 Task: Open Card Card0000000278 in Board Board0000000070 in Workspace WS0000000024 in Trello. Add Member Ayush98111@gmail.com to Card Card0000000278 in Board Board0000000070 in Workspace WS0000000024 in Trello. Add Yellow Label titled Label0000000278 to Card Card0000000278 in Board Board0000000070 in Workspace WS0000000024 in Trello. Add Checklist CL0000000278 to Card Card0000000278 in Board Board0000000070 in Workspace WS0000000024 in Trello. Add Dates with Start Date as May 08 2023 and Due Date as May 31 2023 to Card Card0000000278 in Board Board0000000070 in Workspace WS0000000024 in Trello
Action: Mouse moved to (359, 408)
Screenshot: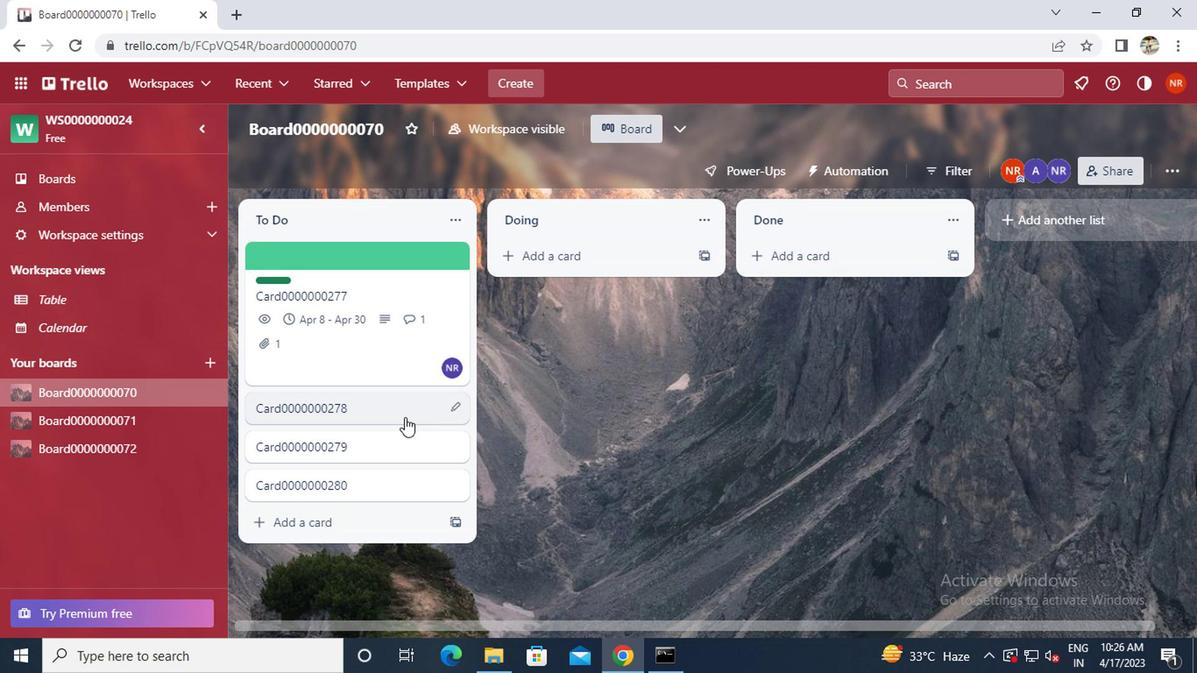 
Action: Mouse pressed left at (359, 408)
Screenshot: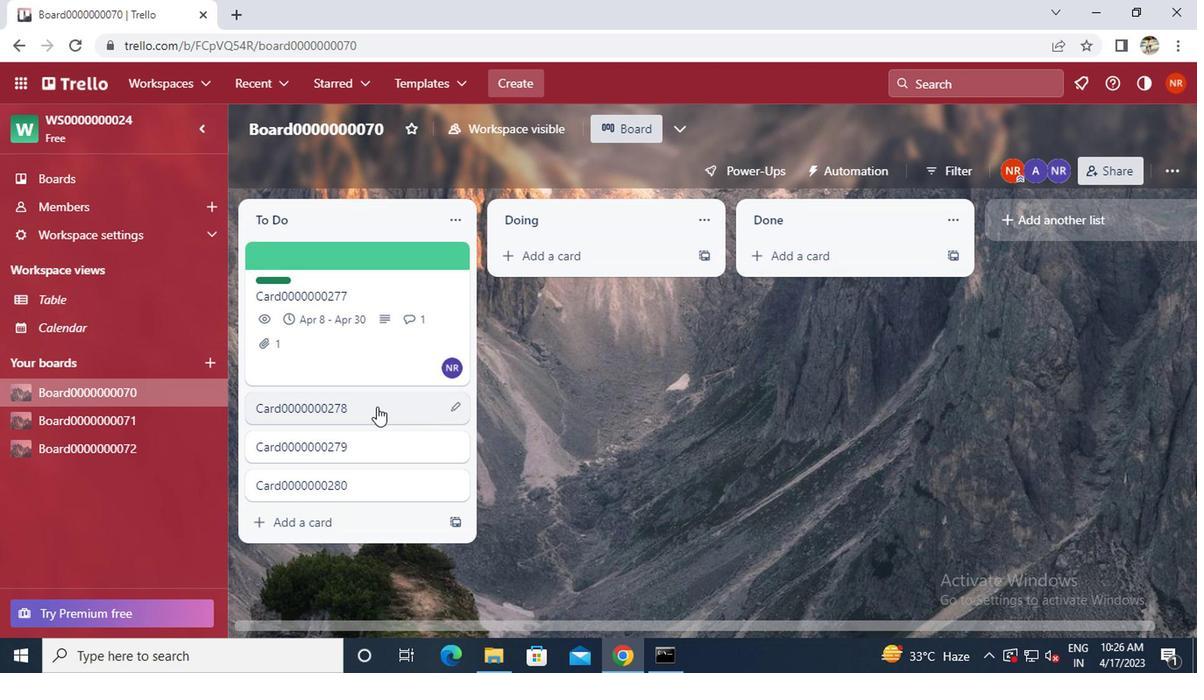
Action: Mouse moved to (792, 293)
Screenshot: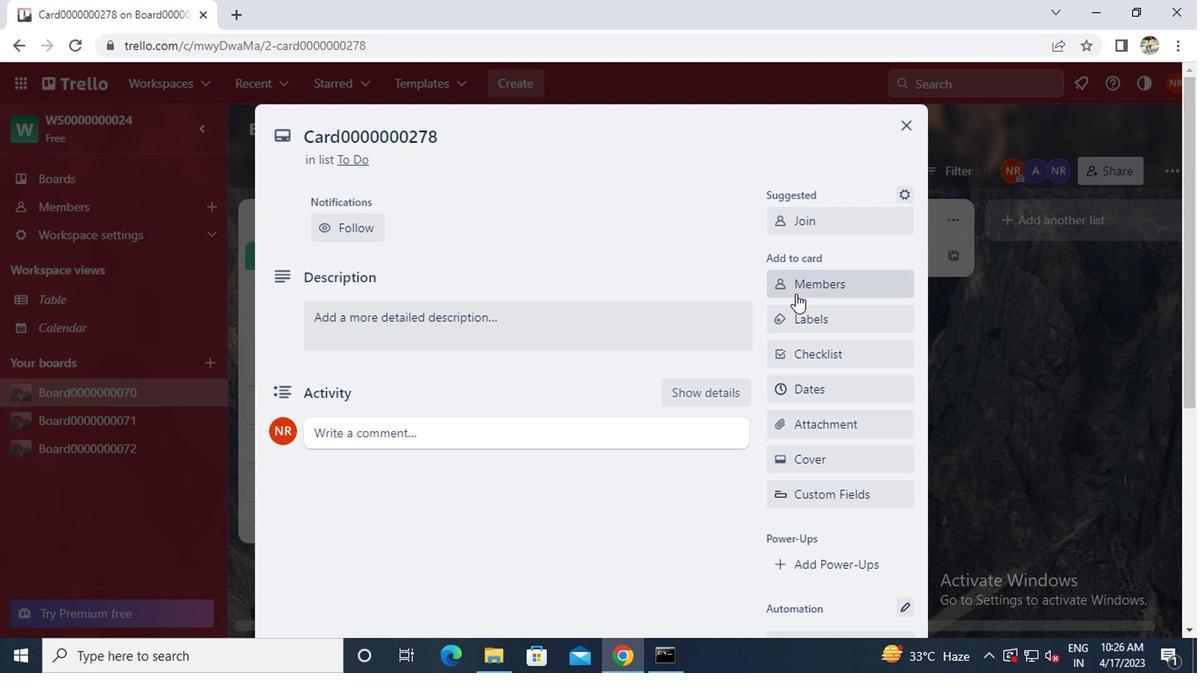 
Action: Mouse pressed left at (792, 293)
Screenshot: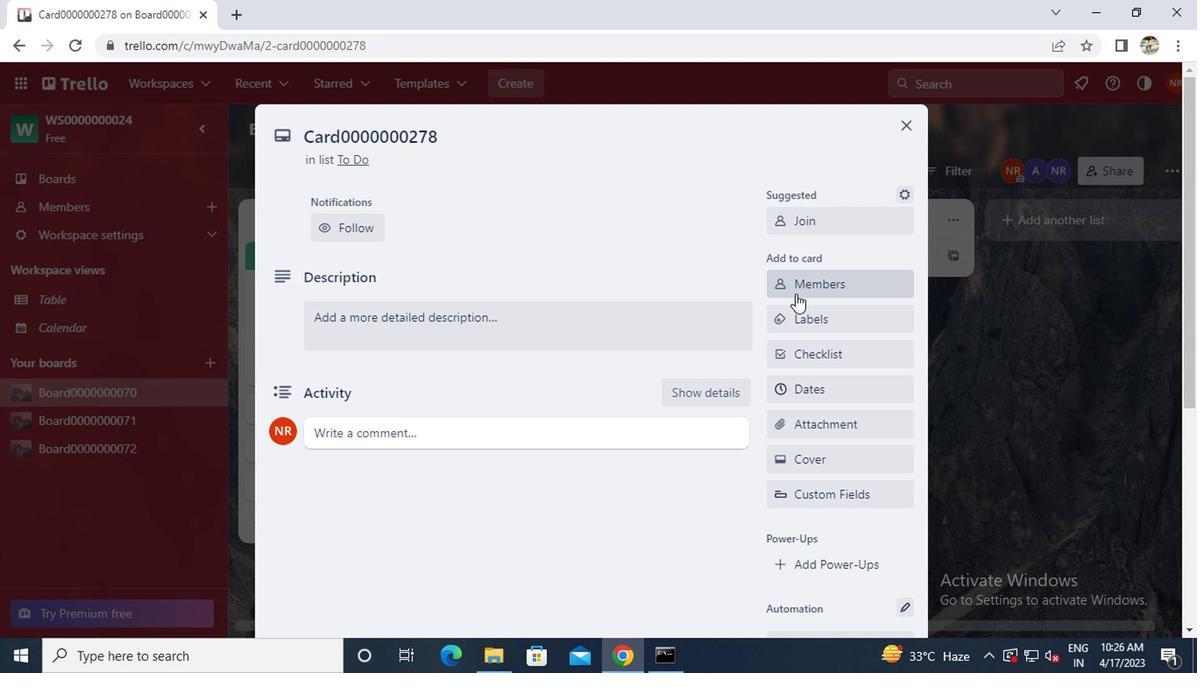 
Action: Mouse moved to (792, 296)
Screenshot: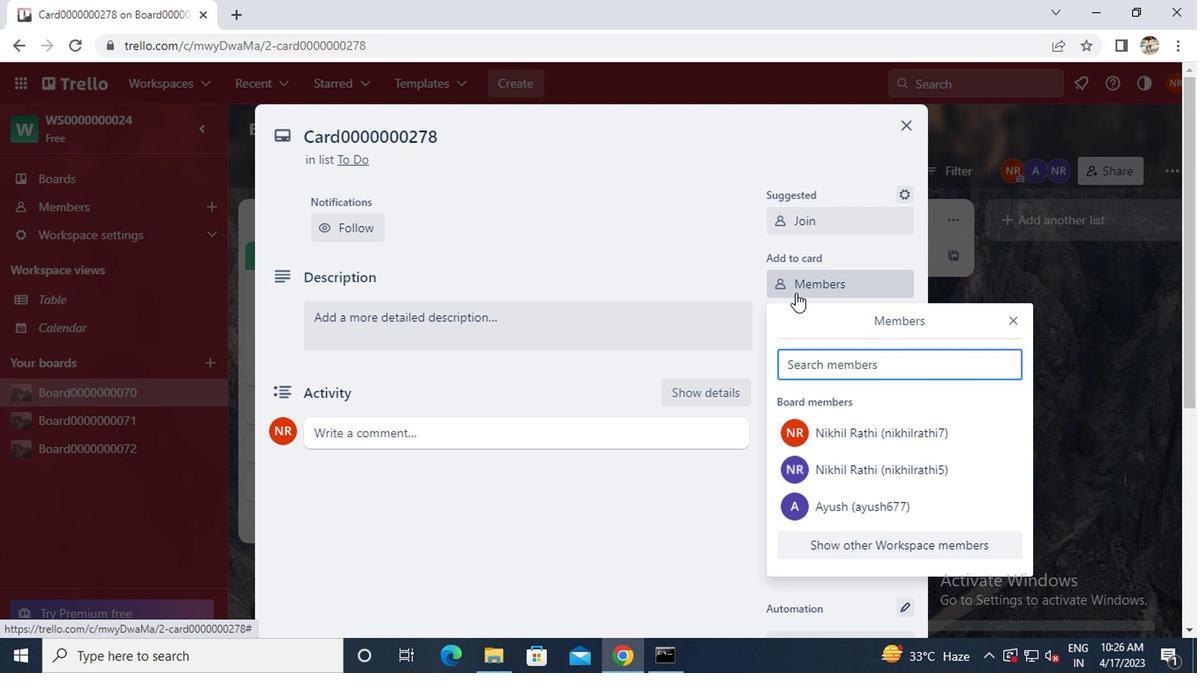 
Action: Key pressed <Key.caps_lock>a<Key.caps_lock>yush98111<Key.shift>@GMAIL.COM
Screenshot: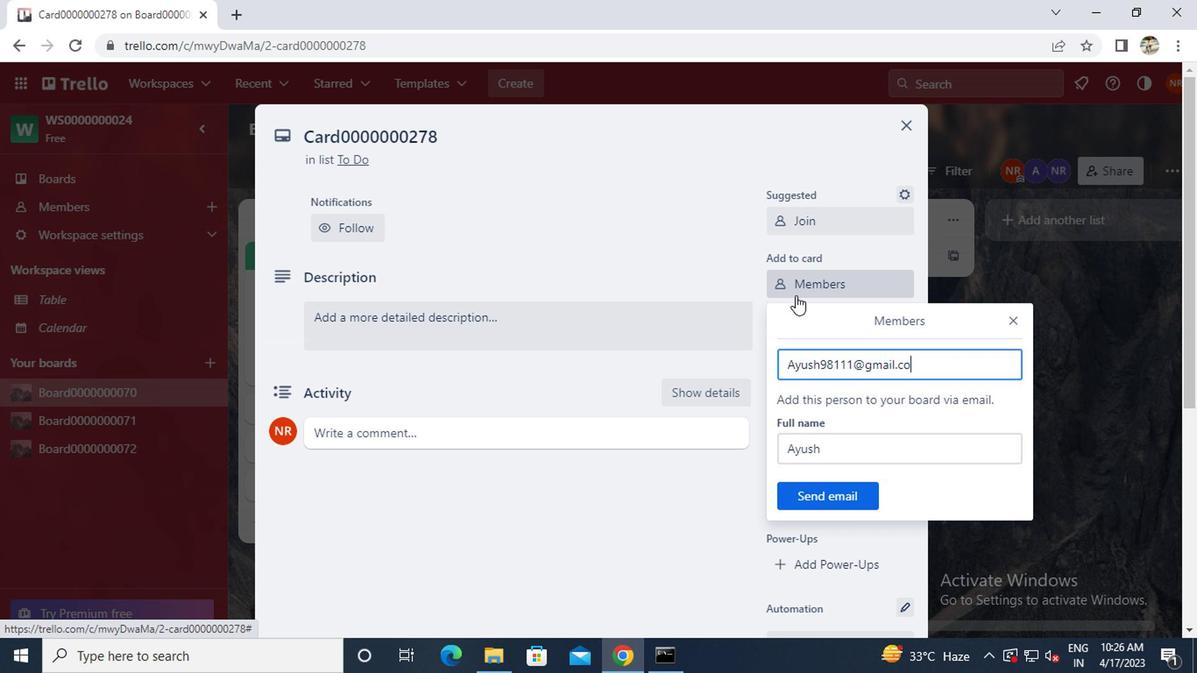 
Action: Mouse moved to (819, 497)
Screenshot: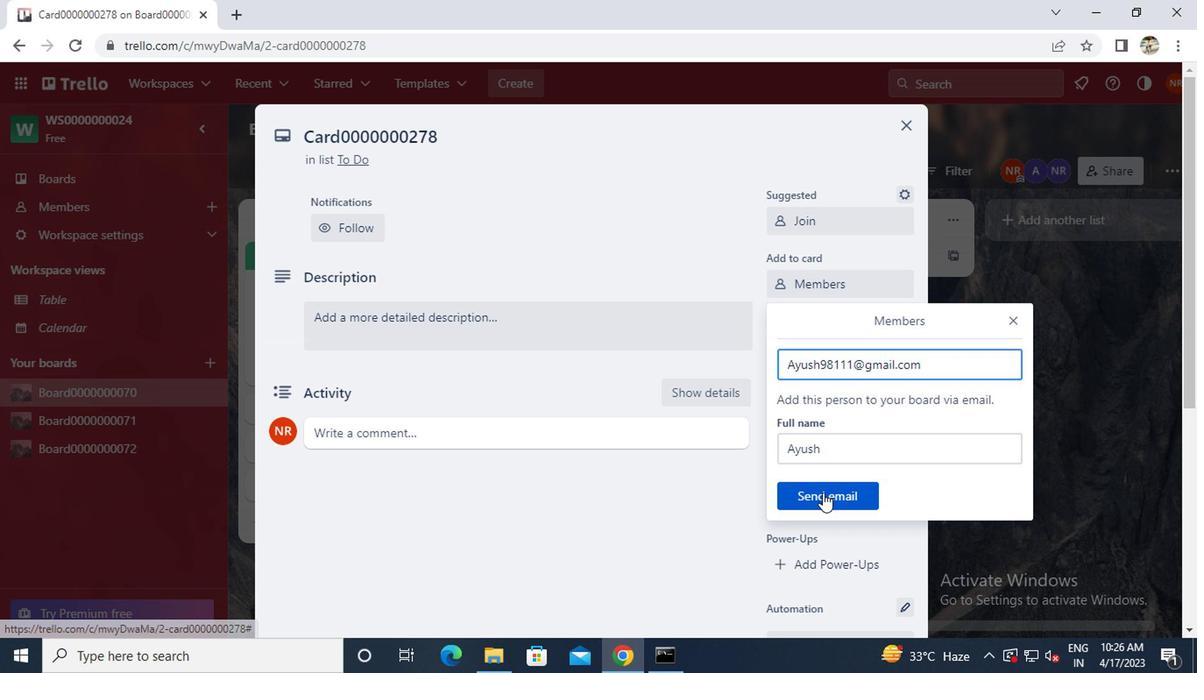 
Action: Mouse pressed left at (819, 497)
Screenshot: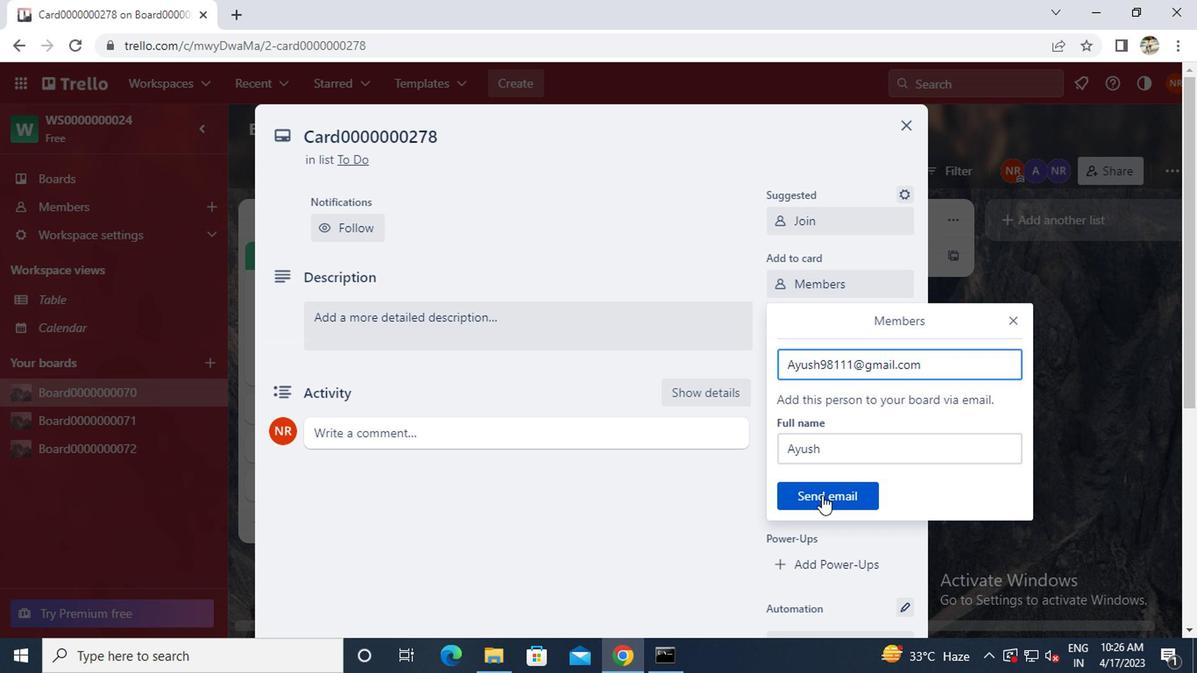 
Action: Mouse moved to (815, 324)
Screenshot: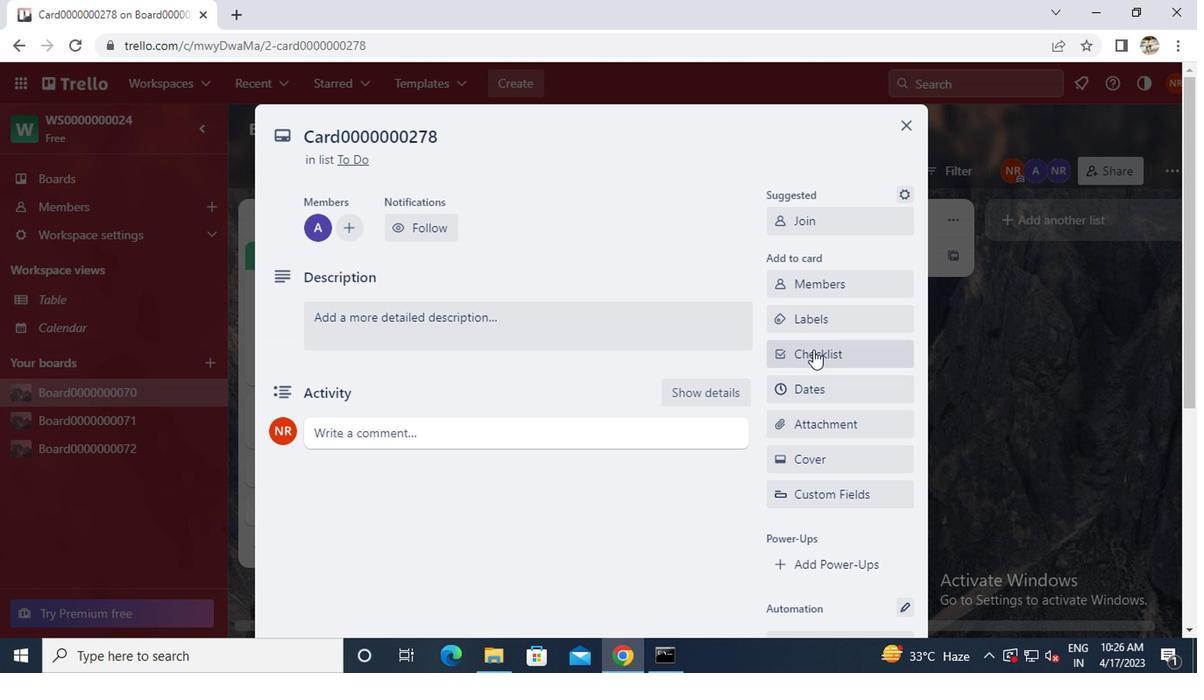 
Action: Mouse pressed left at (815, 324)
Screenshot: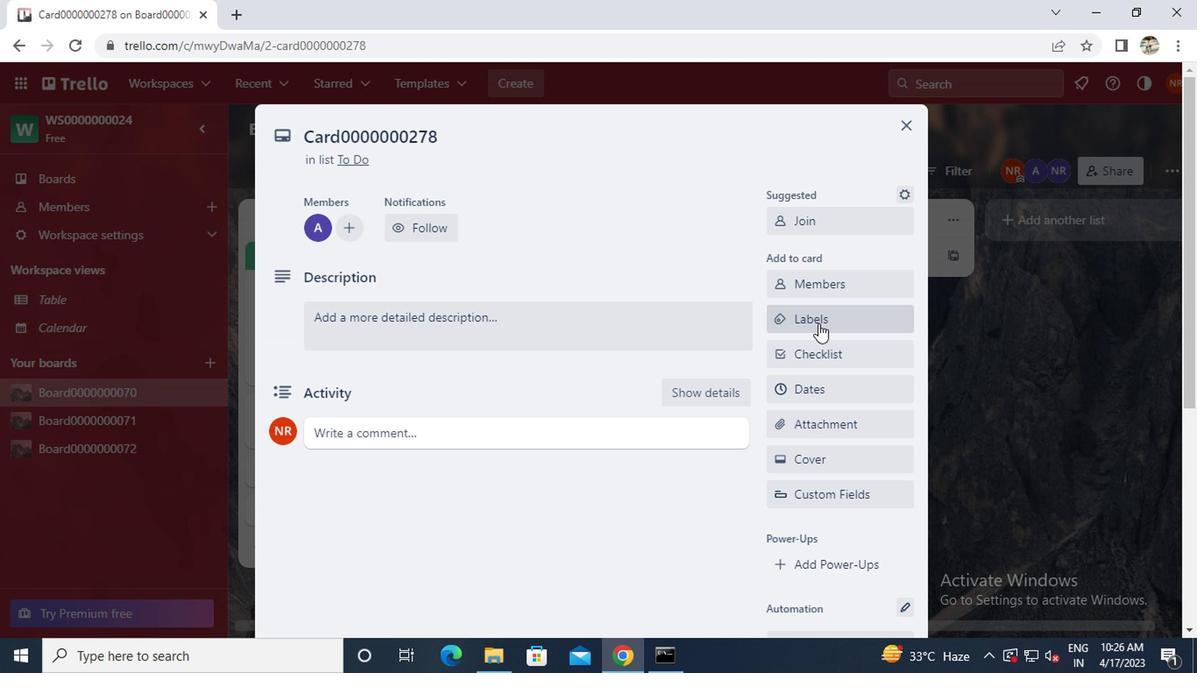 
Action: Mouse moved to (850, 465)
Screenshot: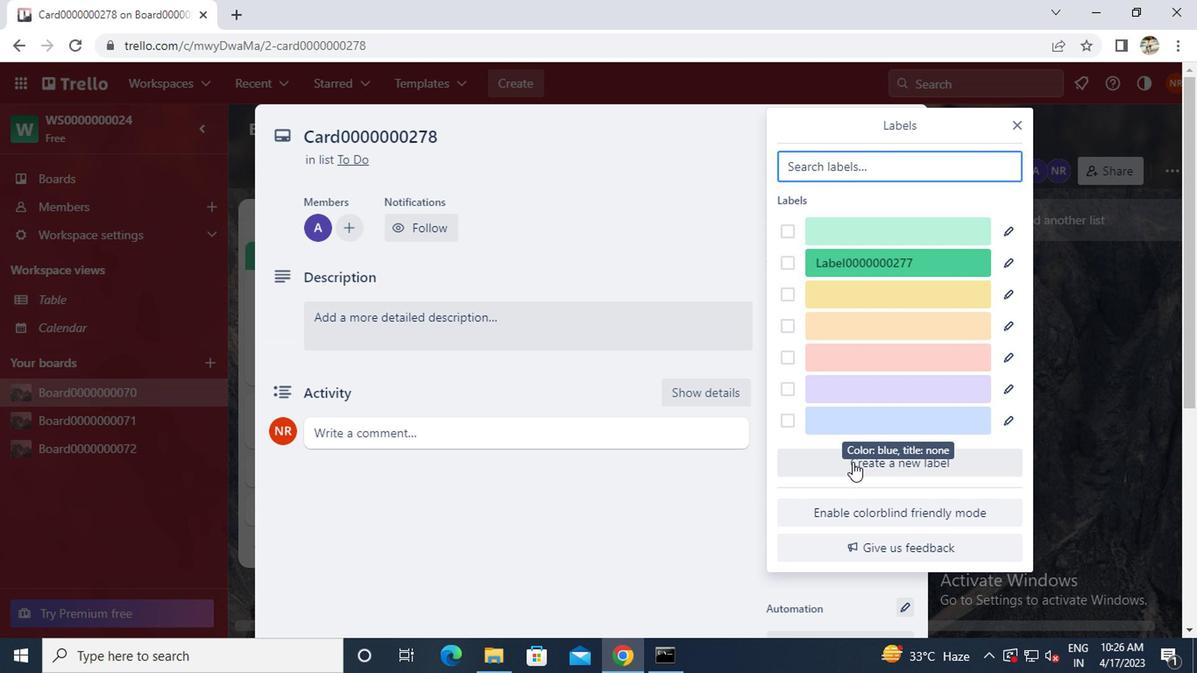 
Action: Mouse pressed left at (850, 465)
Screenshot: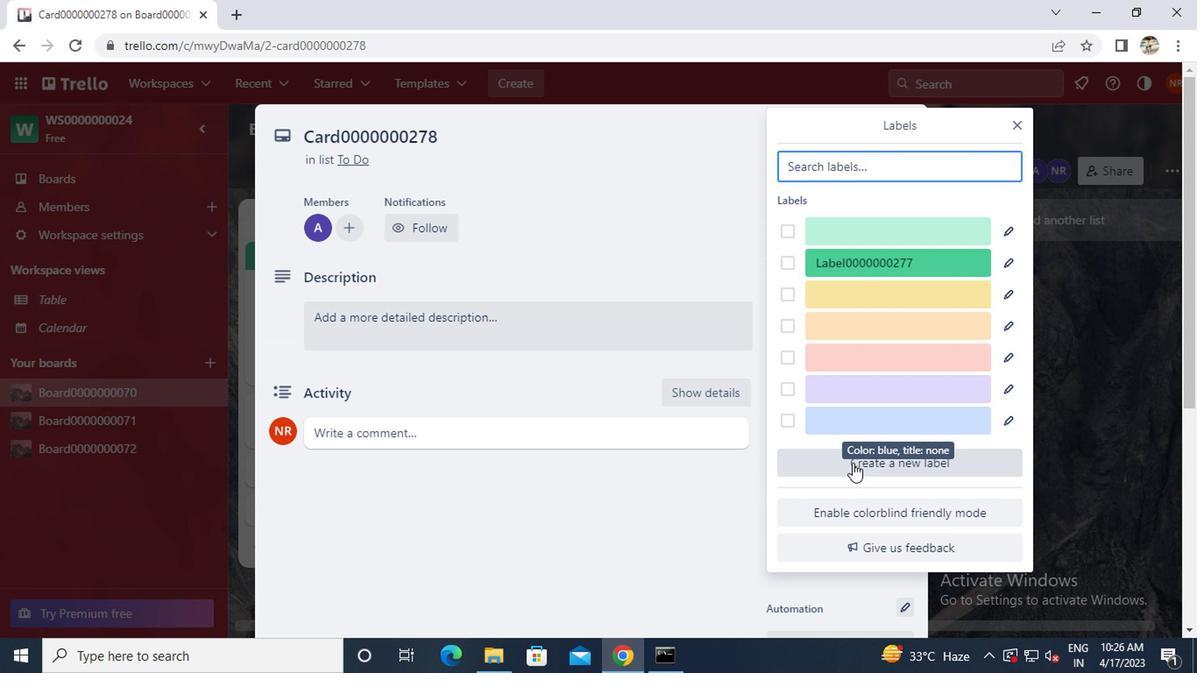 
Action: Mouse moved to (855, 386)
Screenshot: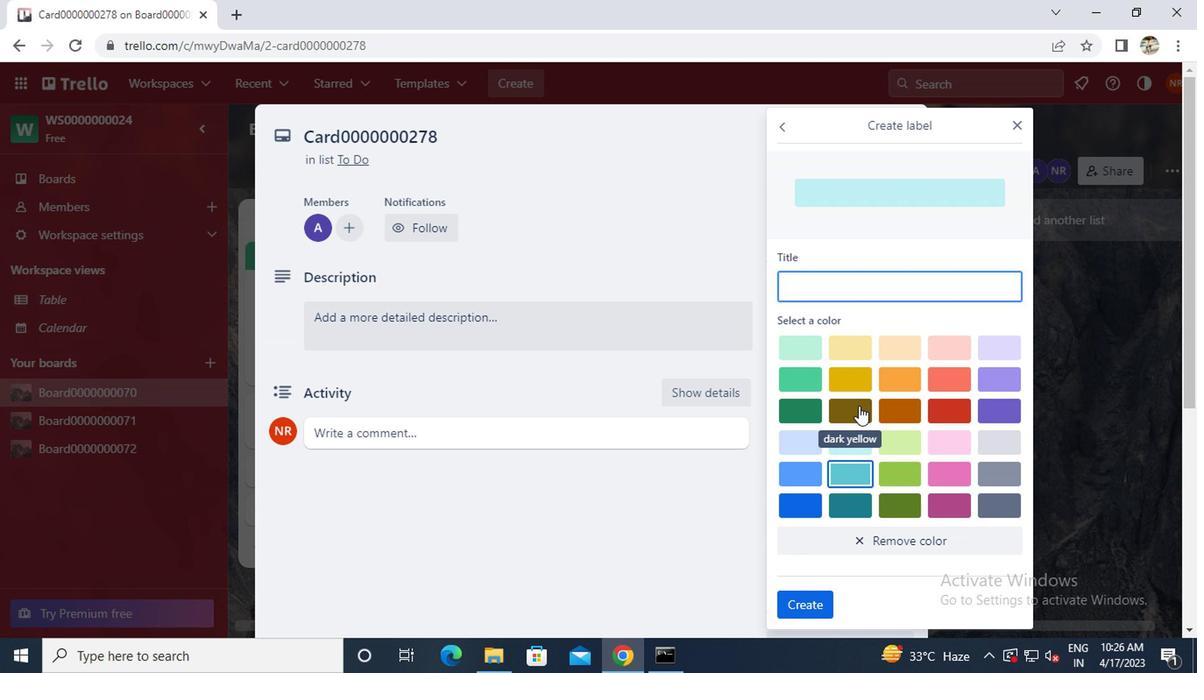 
Action: Mouse pressed left at (855, 386)
Screenshot: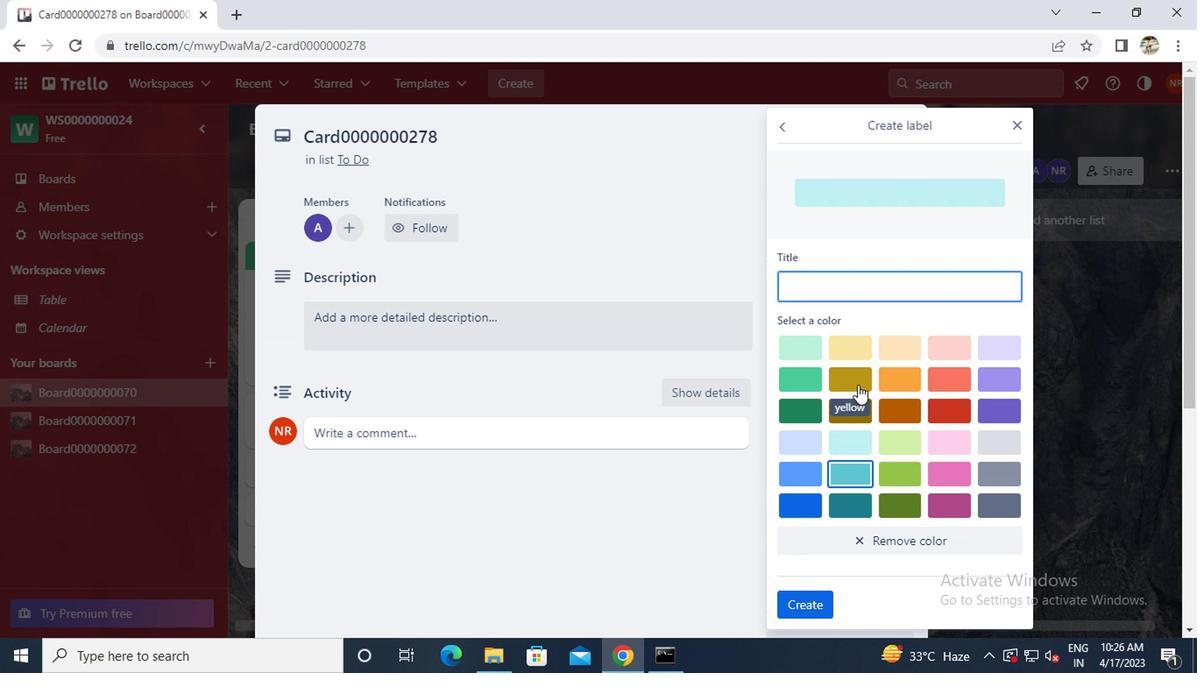 
Action: Mouse moved to (837, 288)
Screenshot: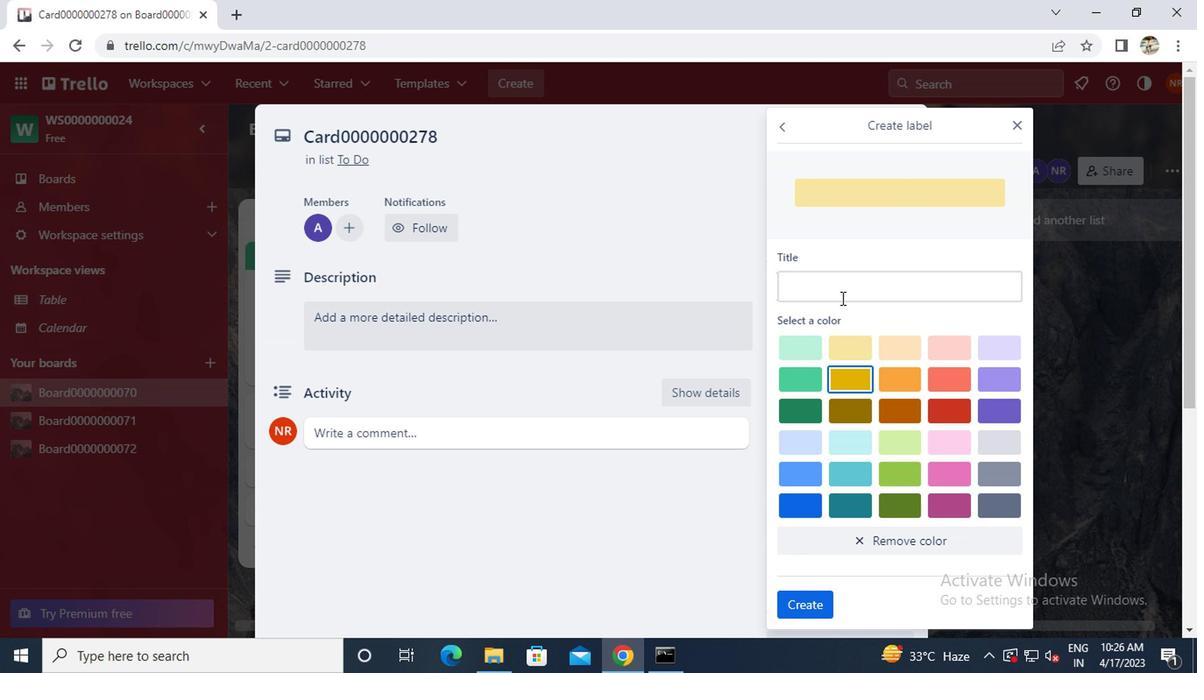 
Action: Mouse pressed left at (837, 288)
Screenshot: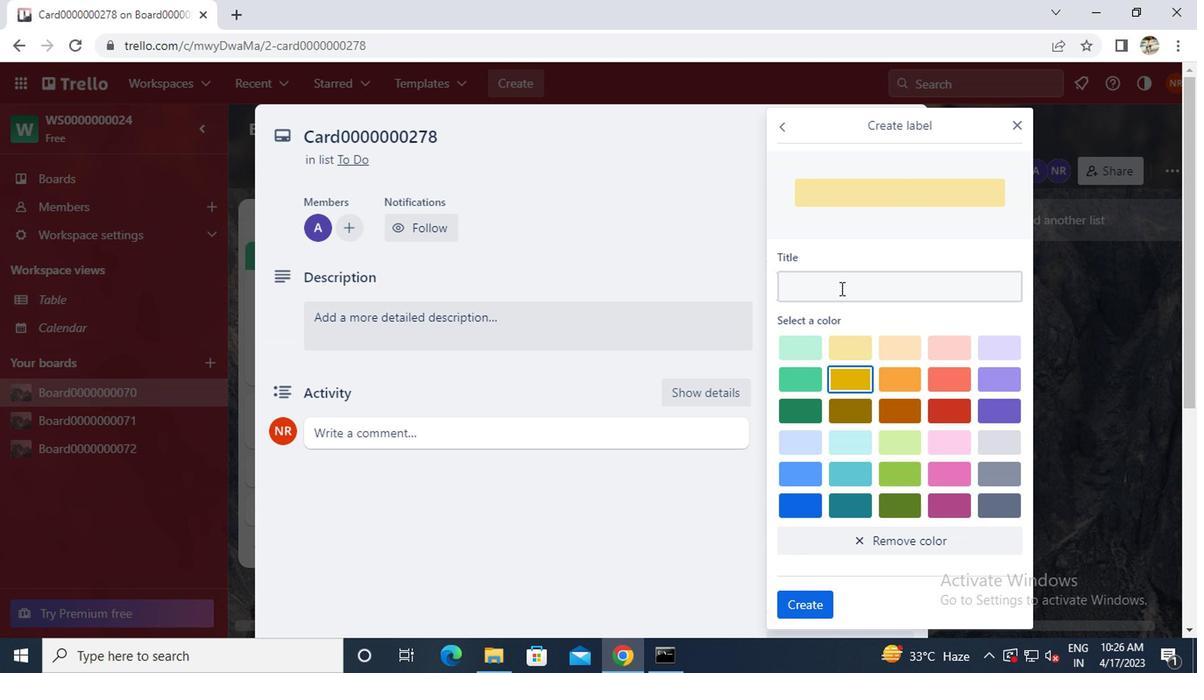 
Action: Key pressed <Key.caps_lock>L<Key.caps_lock>ABEL000000278
Screenshot: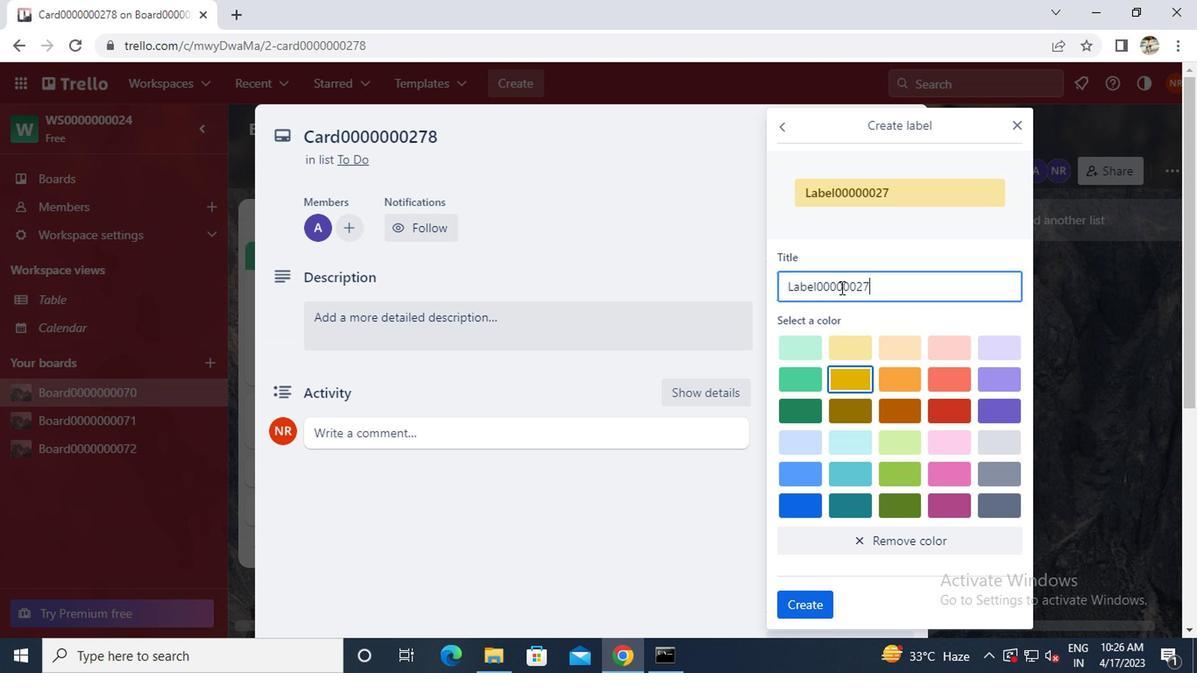 
Action: Mouse moved to (800, 599)
Screenshot: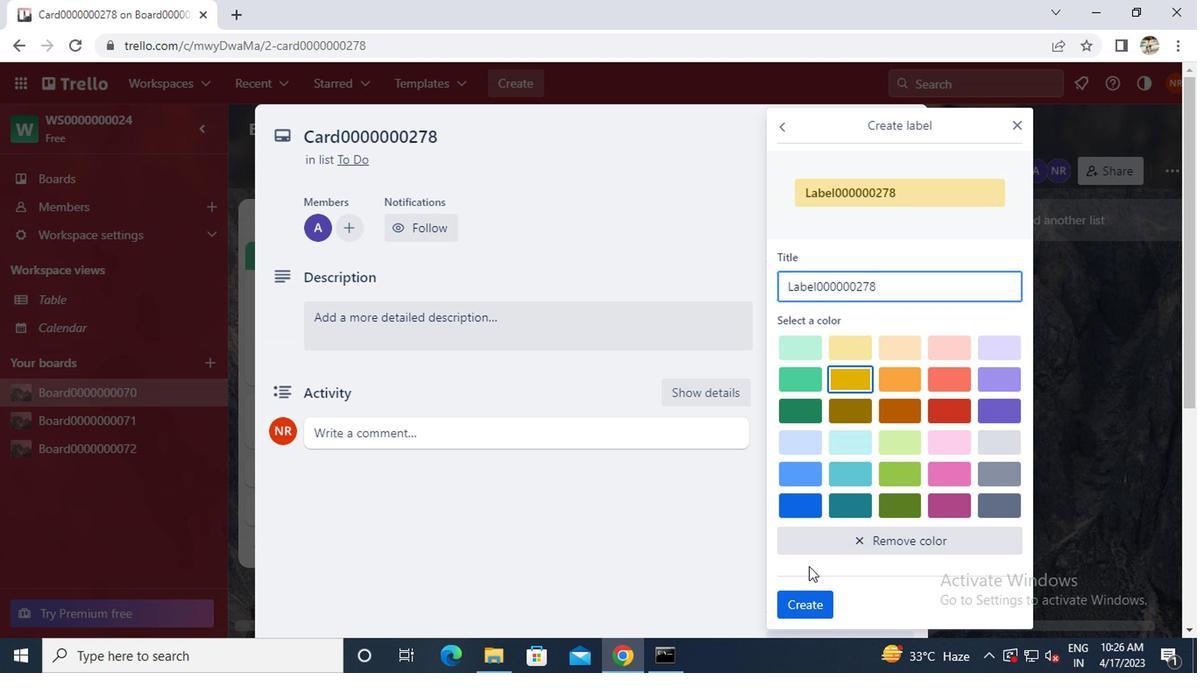 
Action: Mouse pressed left at (800, 599)
Screenshot: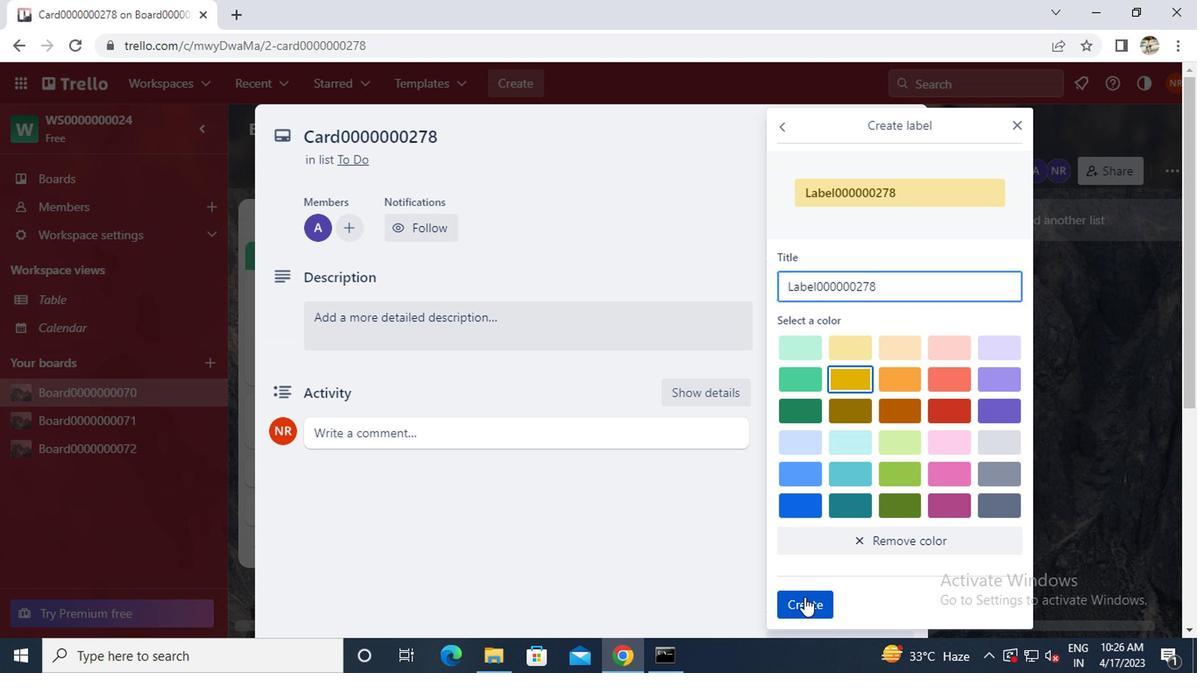 
Action: Mouse moved to (1018, 127)
Screenshot: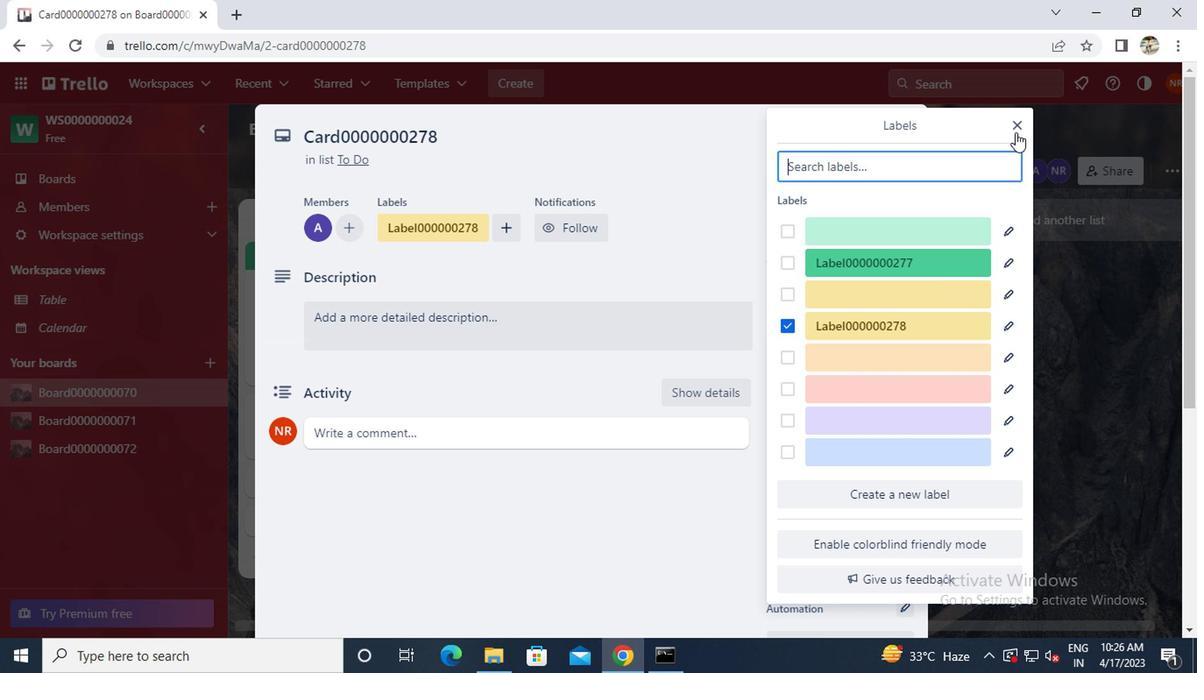 
Action: Mouse pressed left at (1018, 127)
Screenshot: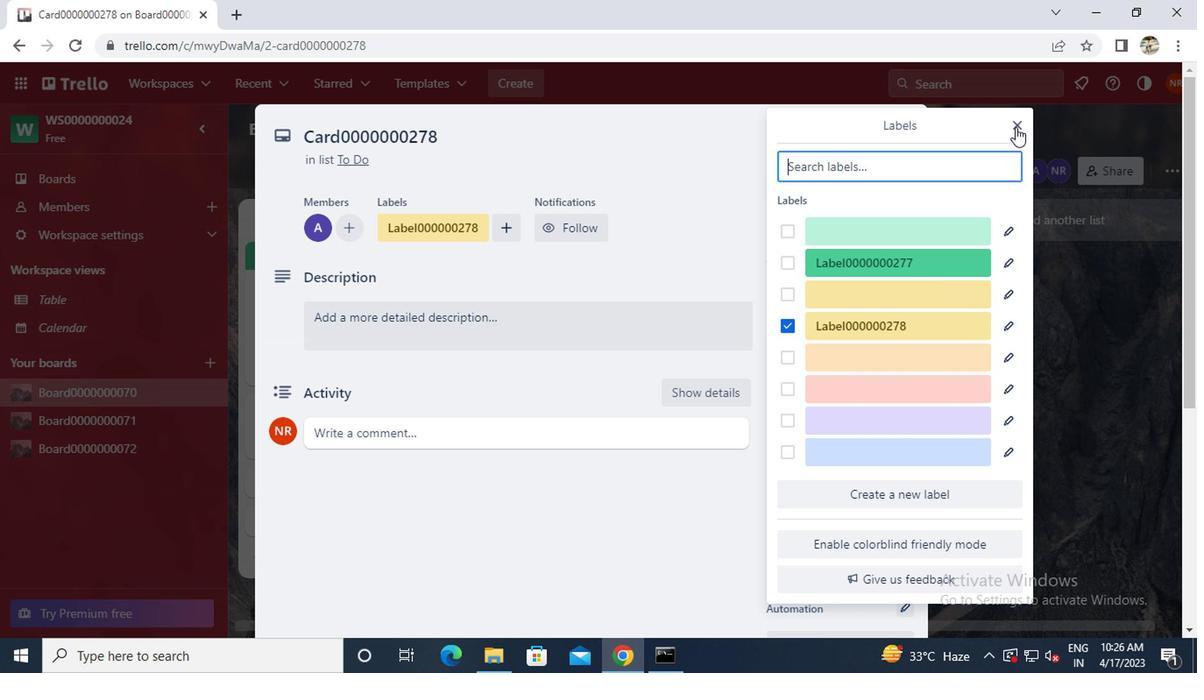 
Action: Mouse moved to (843, 353)
Screenshot: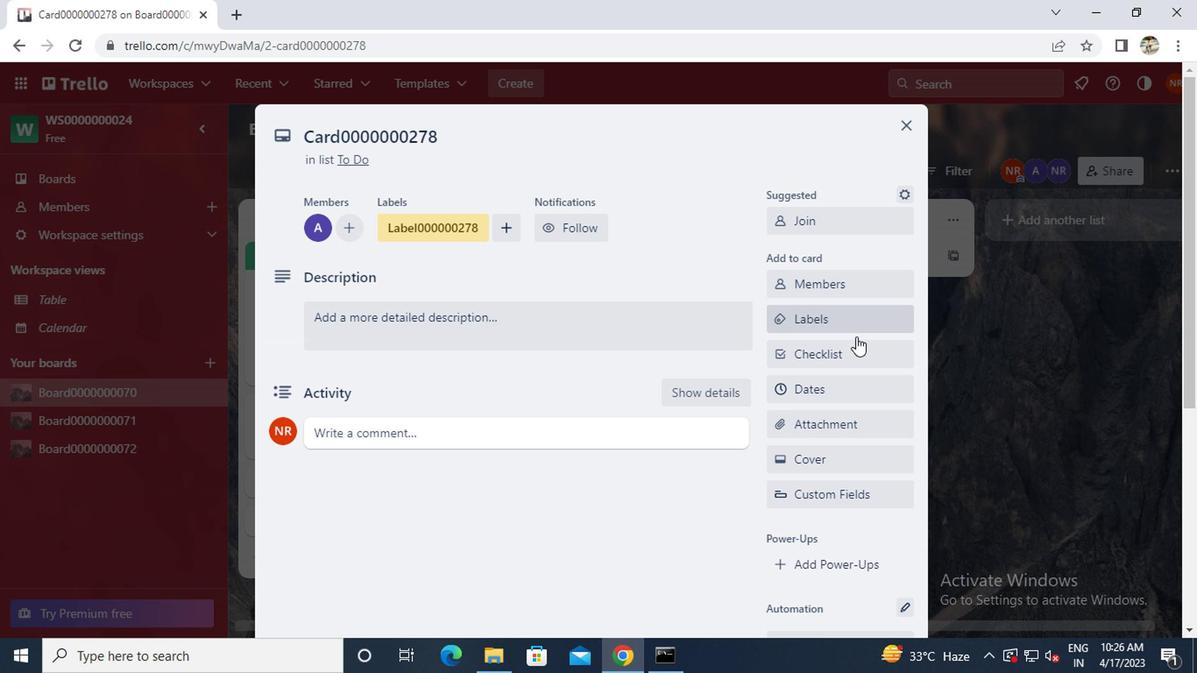 
Action: Mouse pressed left at (843, 353)
Screenshot: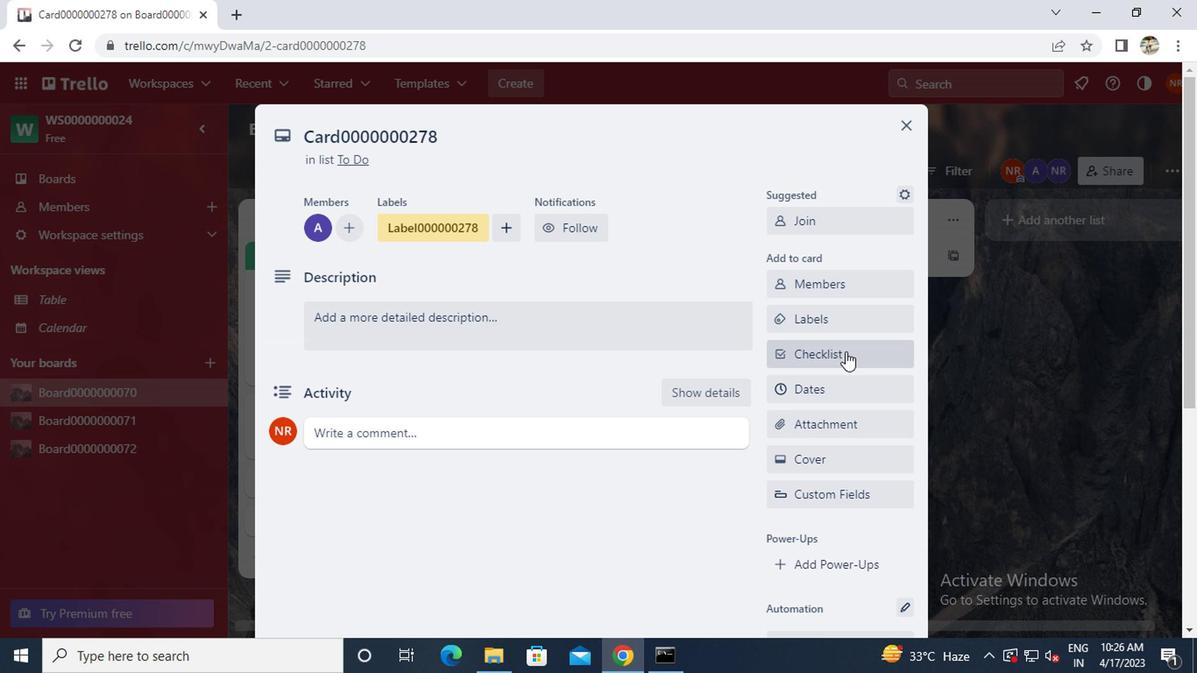 
Action: Key pressed <Key.caps_lock>CL0000000278
Screenshot: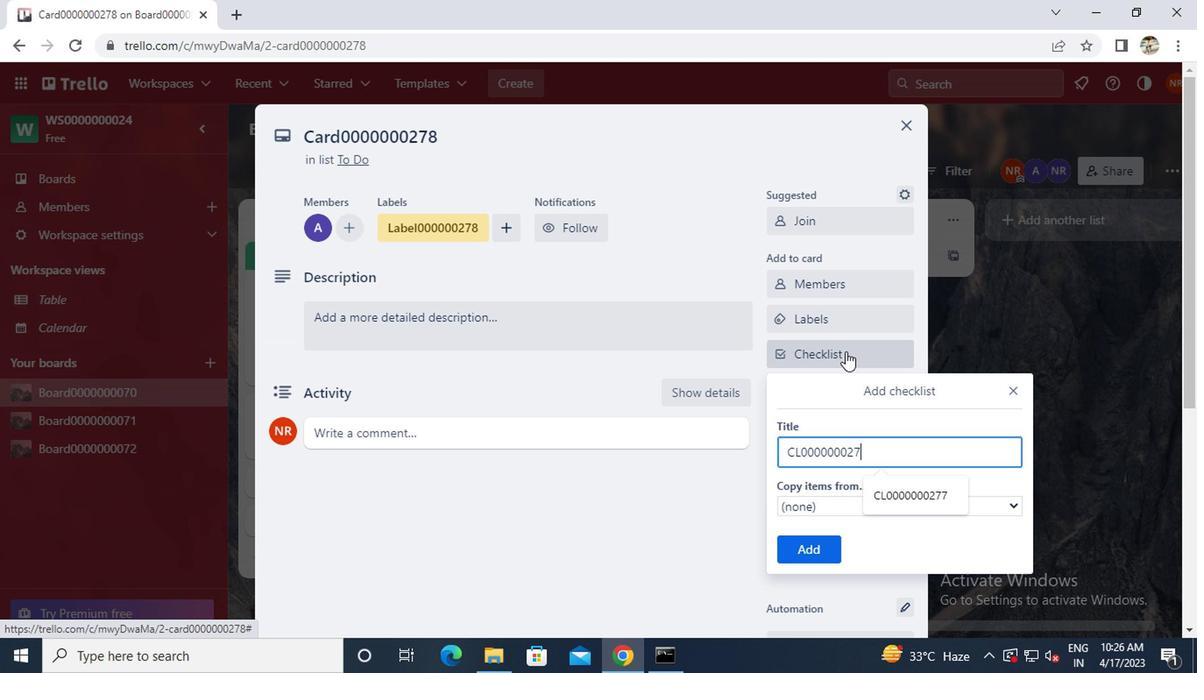 
Action: Mouse moved to (800, 549)
Screenshot: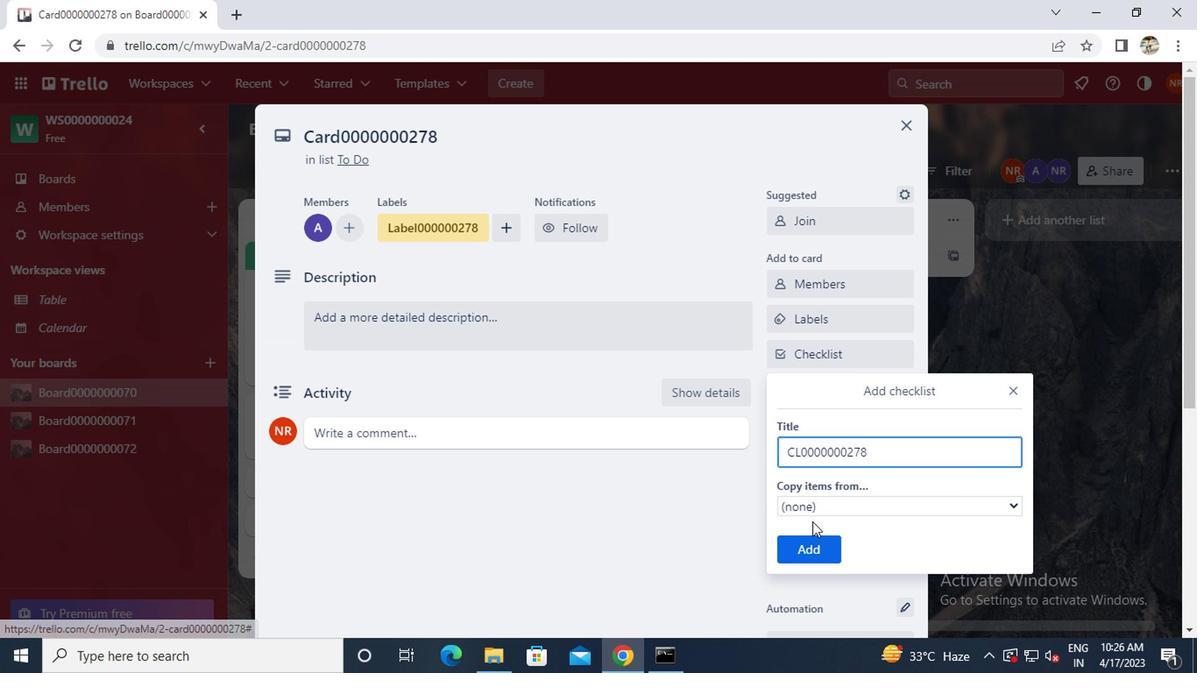 
Action: Mouse pressed left at (800, 549)
Screenshot: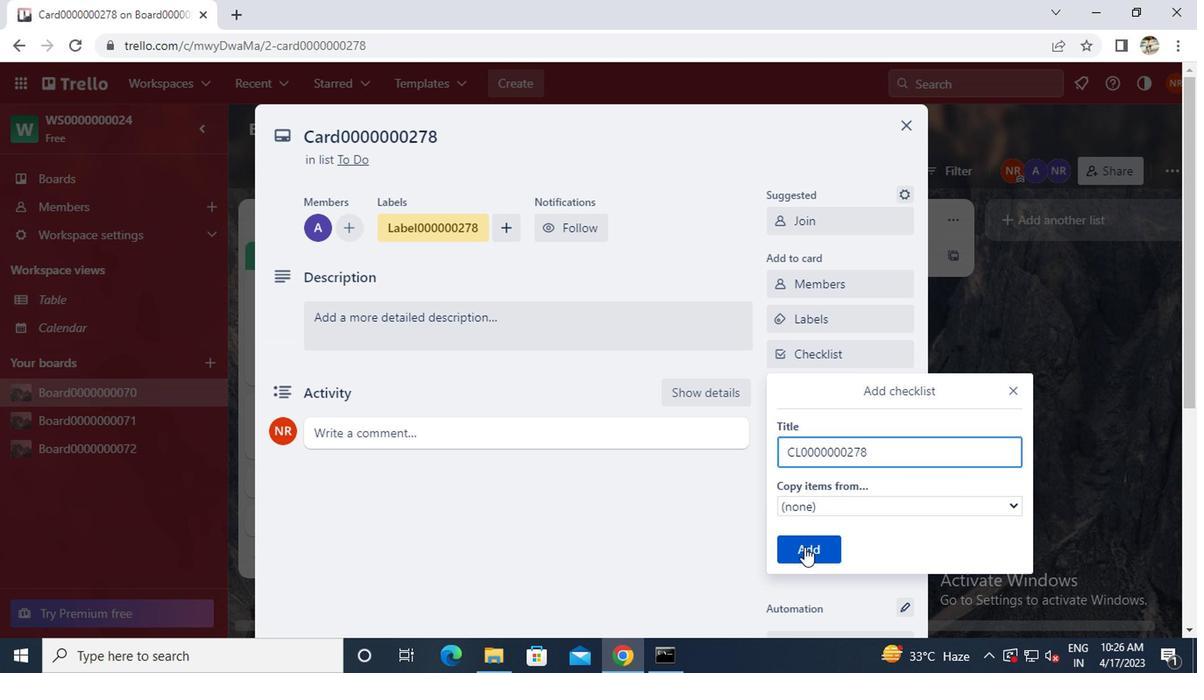 
Action: Mouse moved to (808, 396)
Screenshot: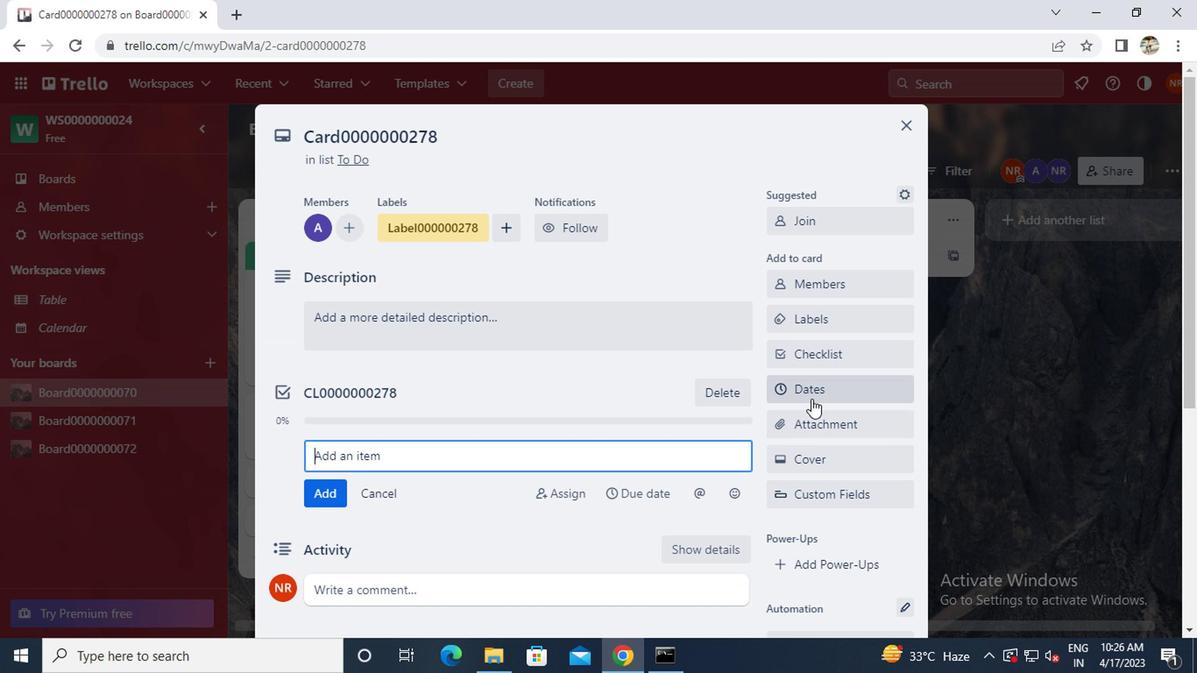 
Action: Mouse pressed left at (808, 396)
Screenshot: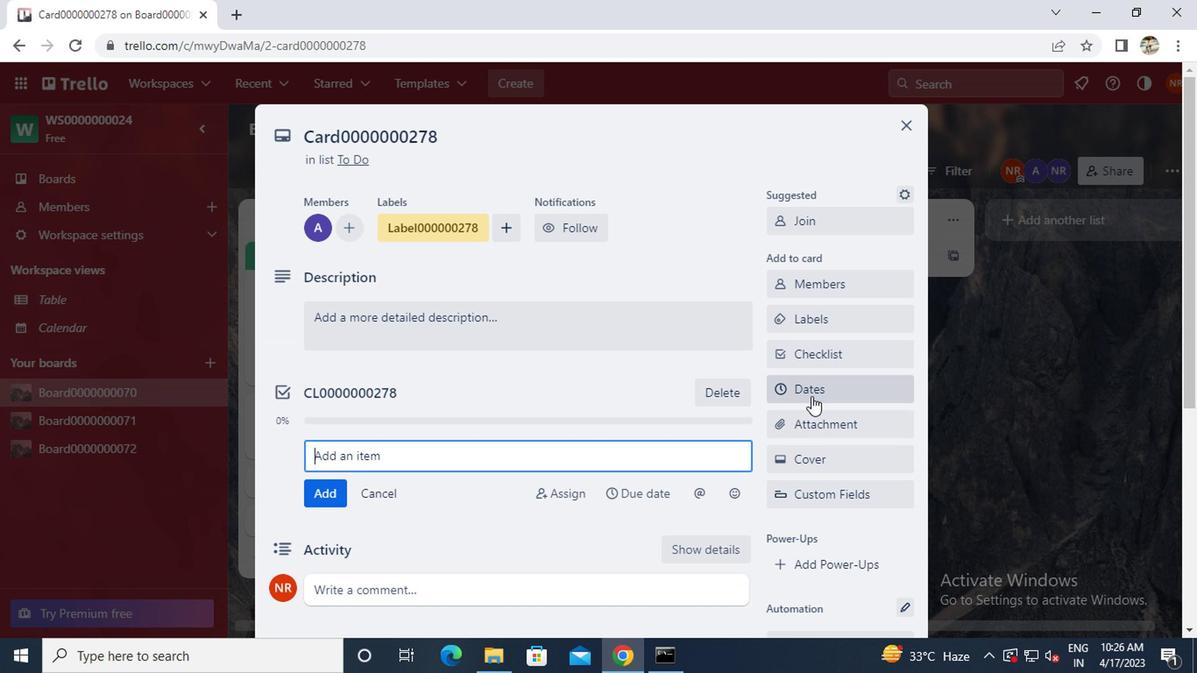 
Action: Mouse moved to (782, 442)
Screenshot: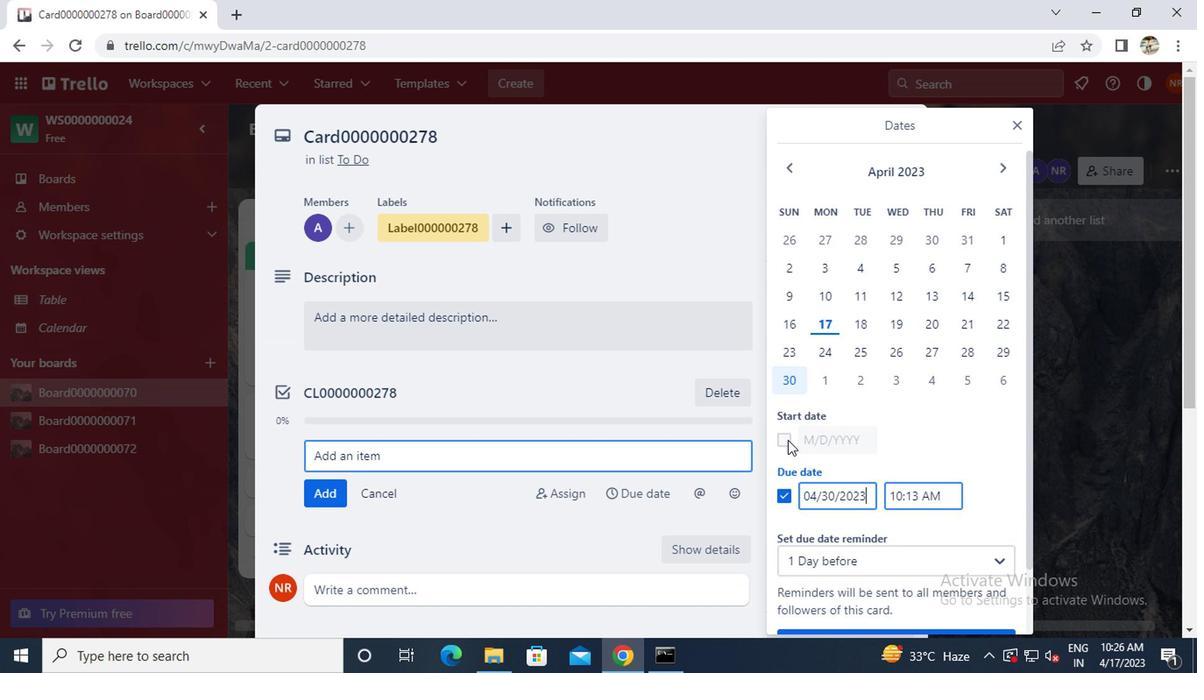 
Action: Mouse pressed left at (782, 442)
Screenshot: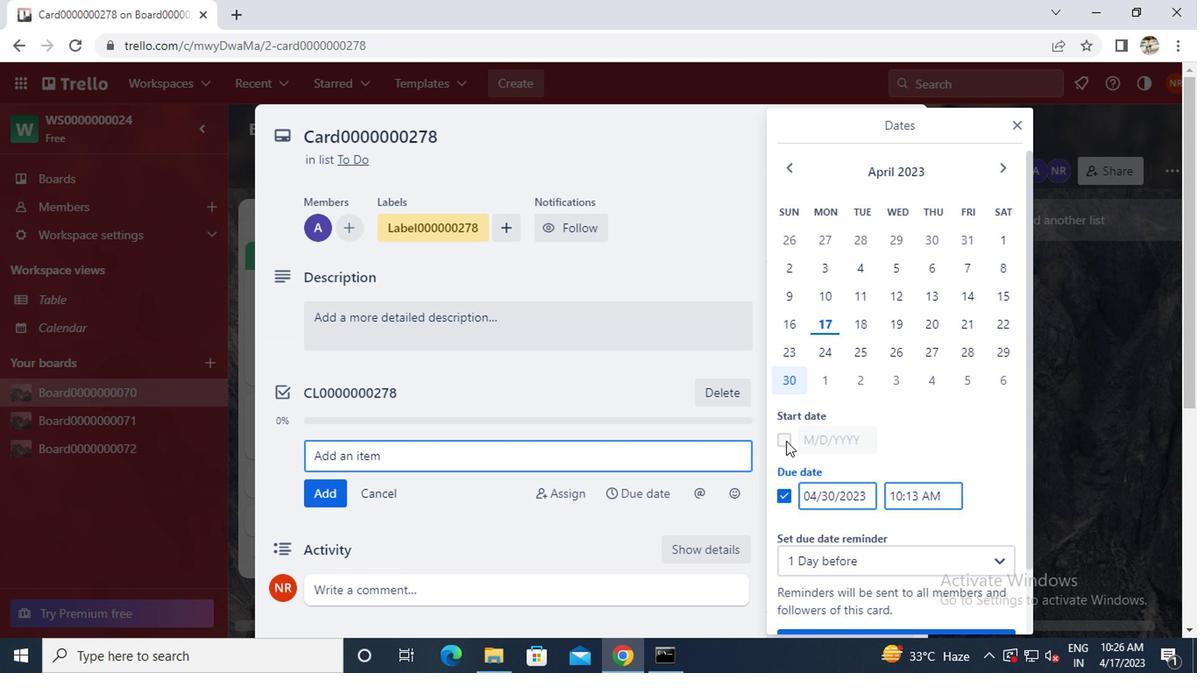
Action: Mouse moved to (822, 500)
Screenshot: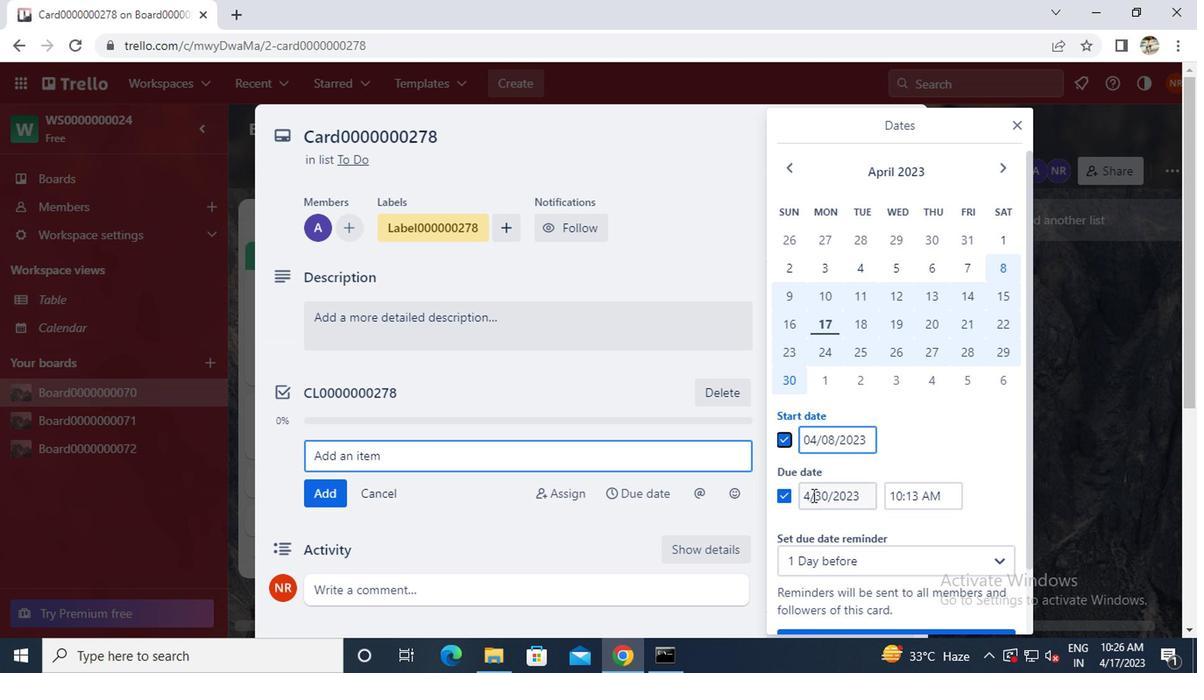 
Action: Mouse pressed left at (822, 500)
Screenshot: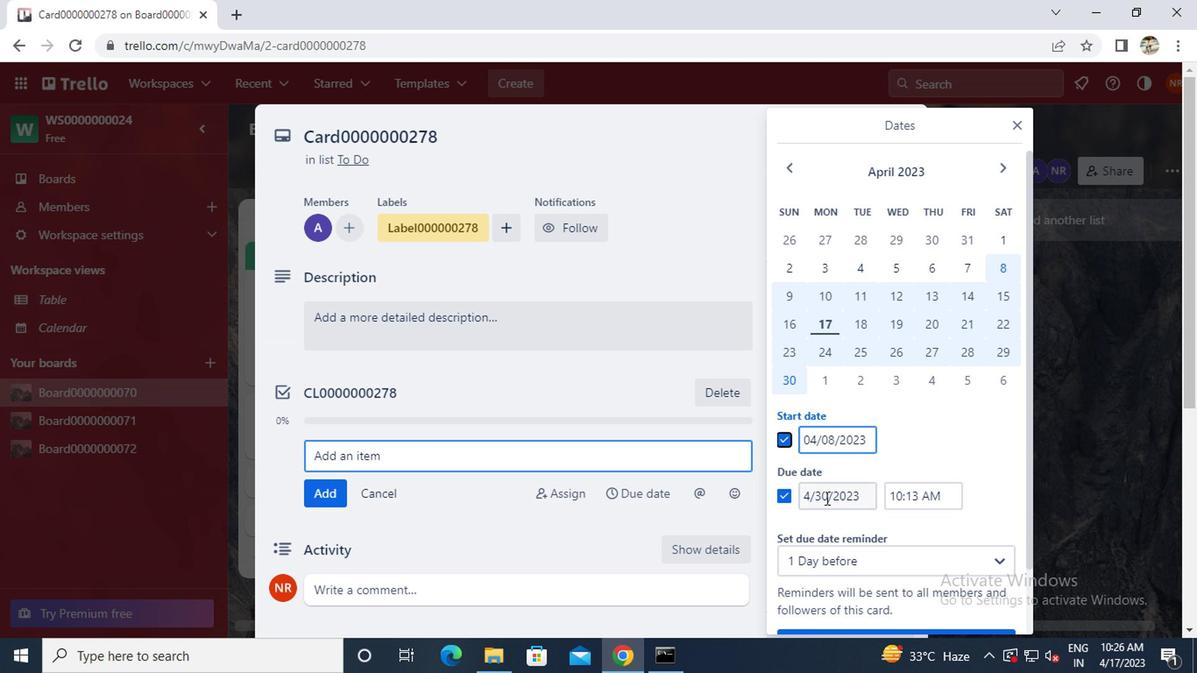 
Action: Key pressed <Key.backspace><Key.backspace>31
Screenshot: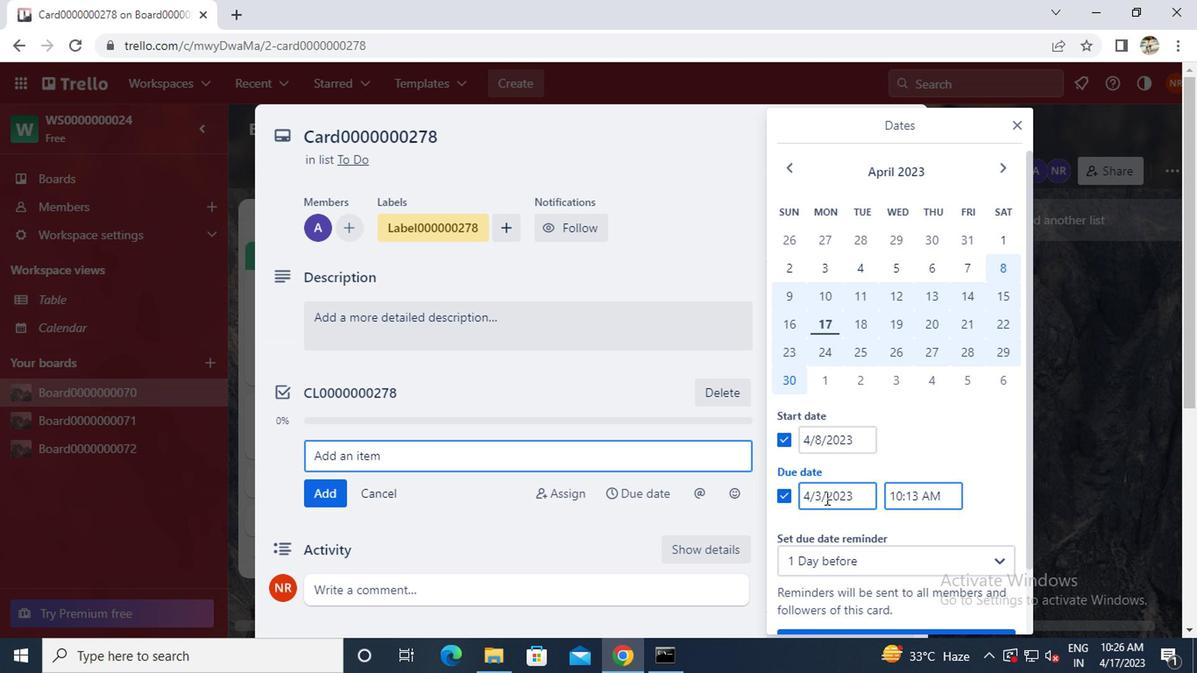 
Action: Mouse moved to (804, 495)
Screenshot: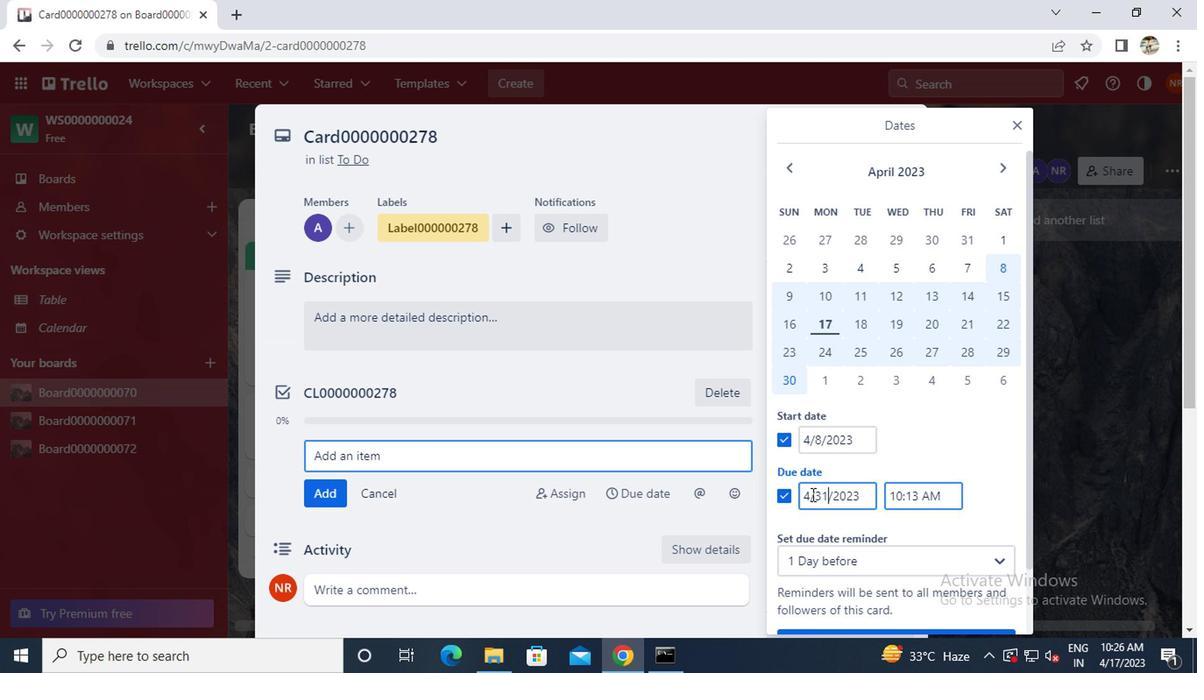 
Action: Mouse pressed left at (804, 495)
Screenshot: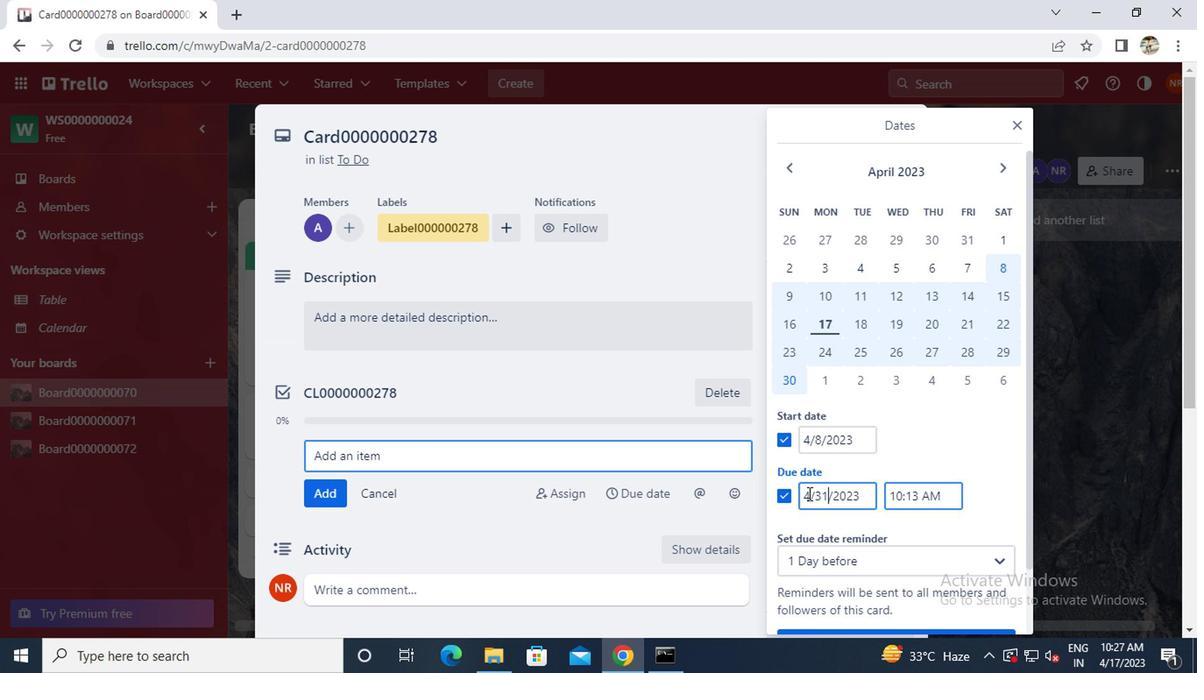 
Action: Key pressed <Key.backspace>5
Screenshot: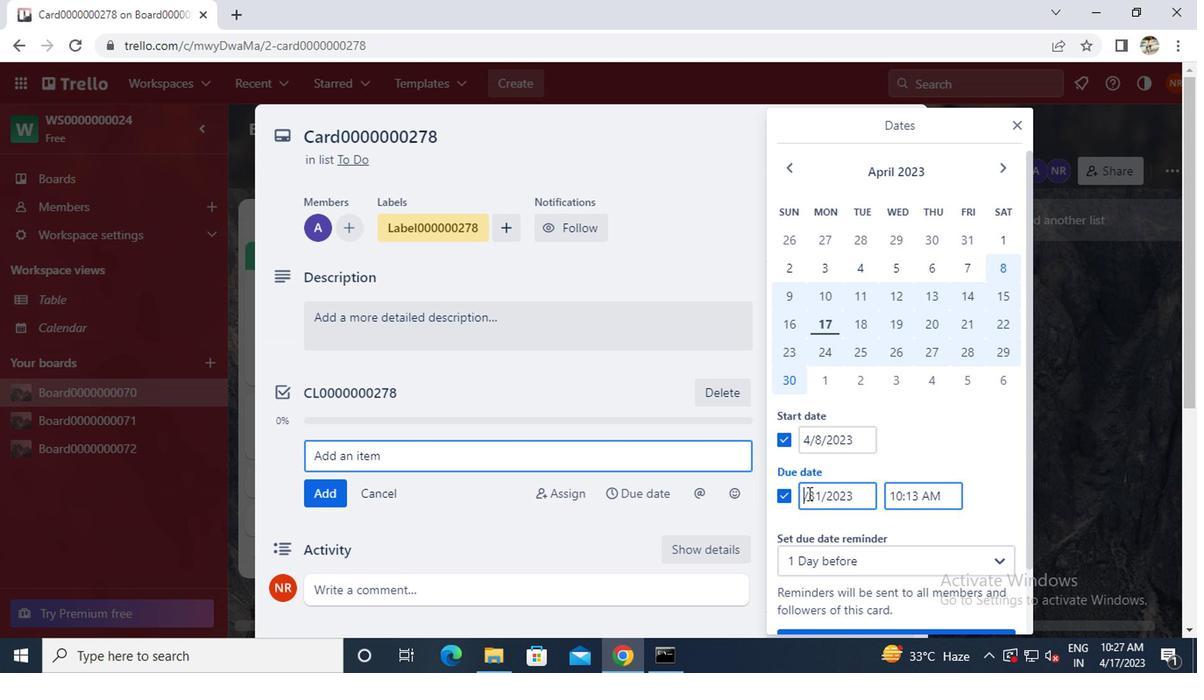 
Action: Mouse moved to (804, 445)
Screenshot: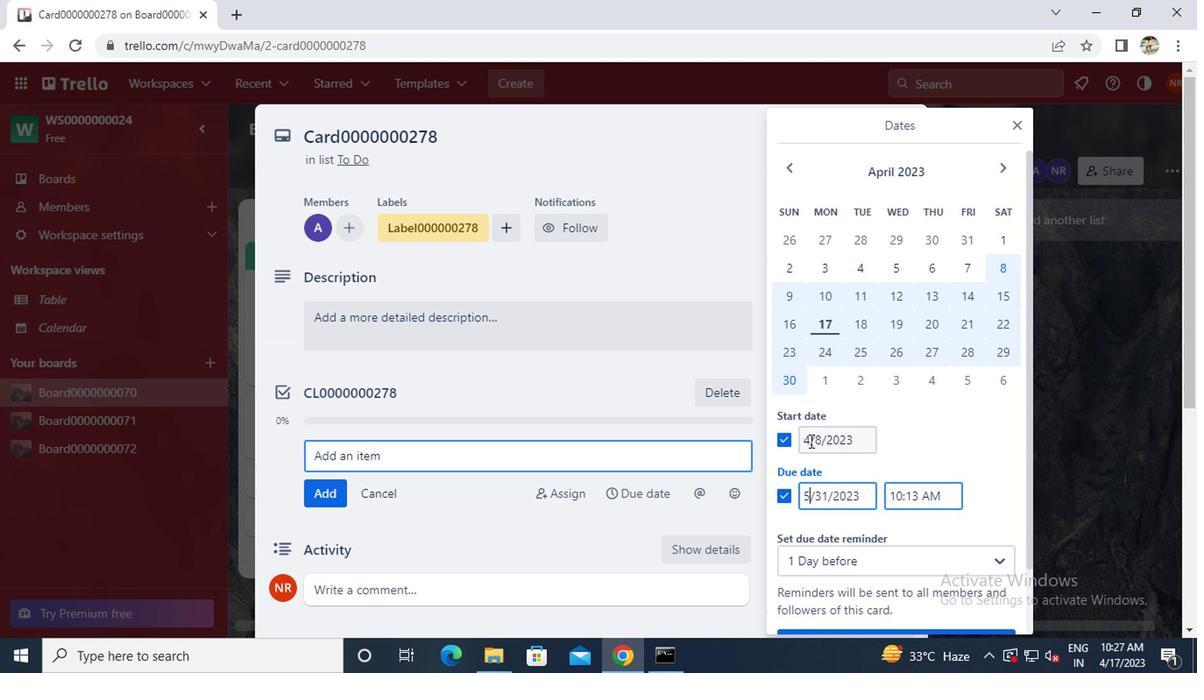 
Action: Mouse pressed left at (804, 445)
Screenshot: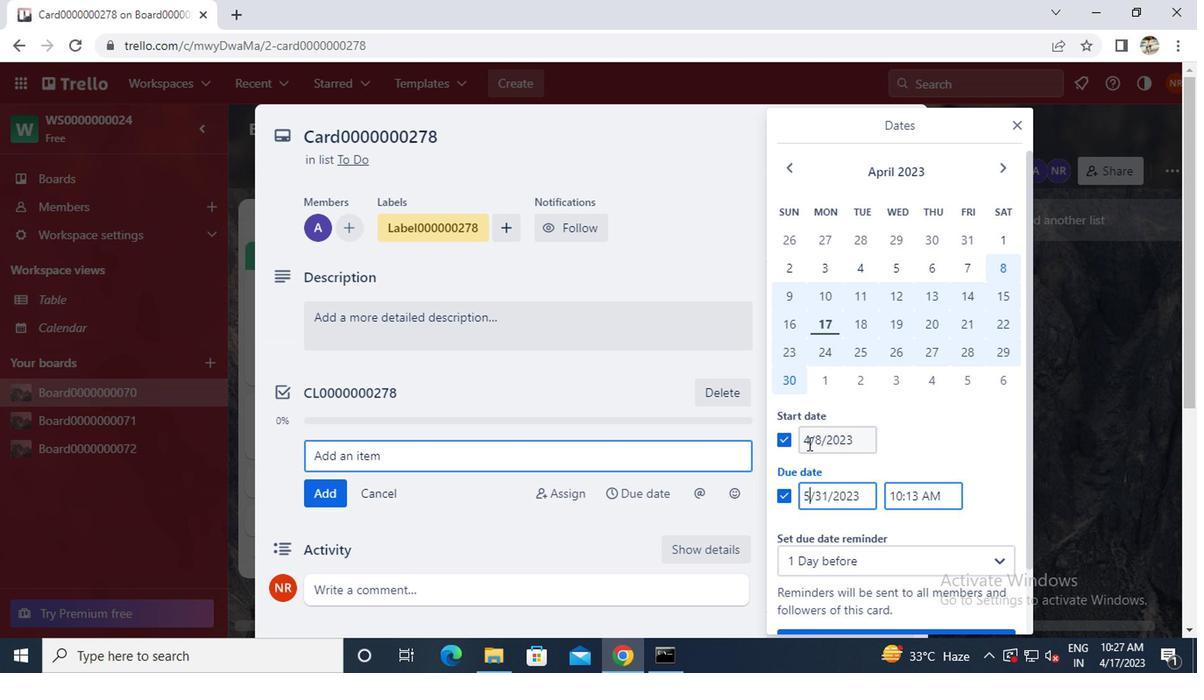 
Action: Key pressed <Key.backspace>
Screenshot: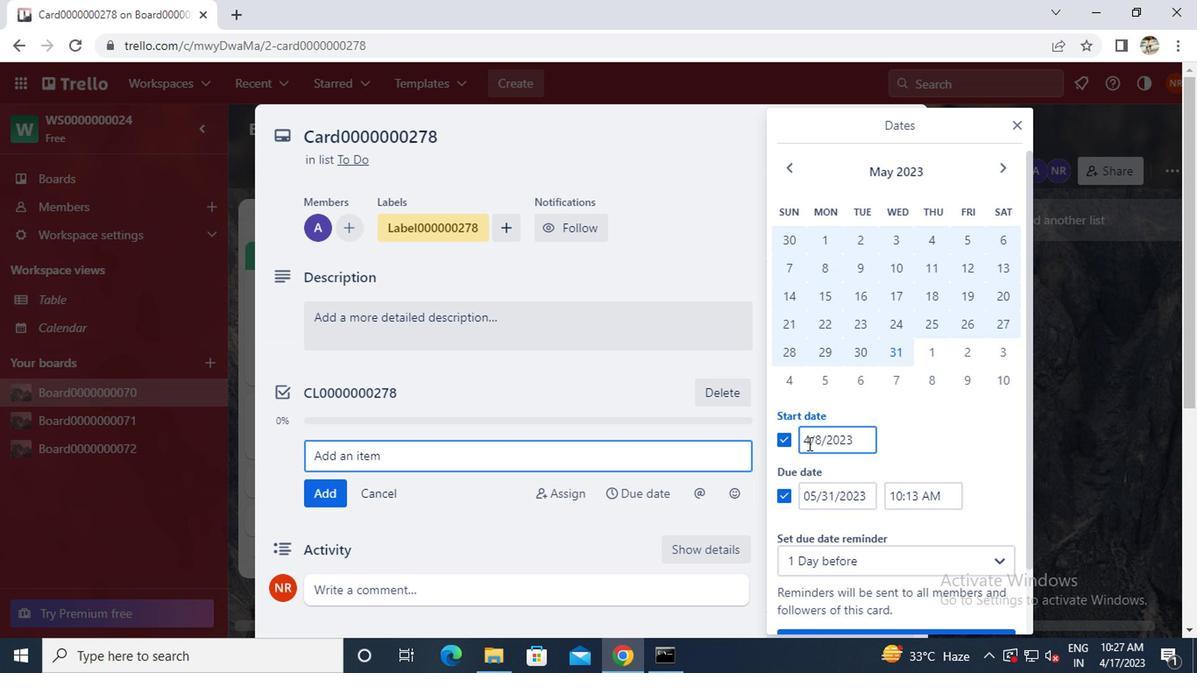 
Action: Mouse moved to (804, 445)
Screenshot: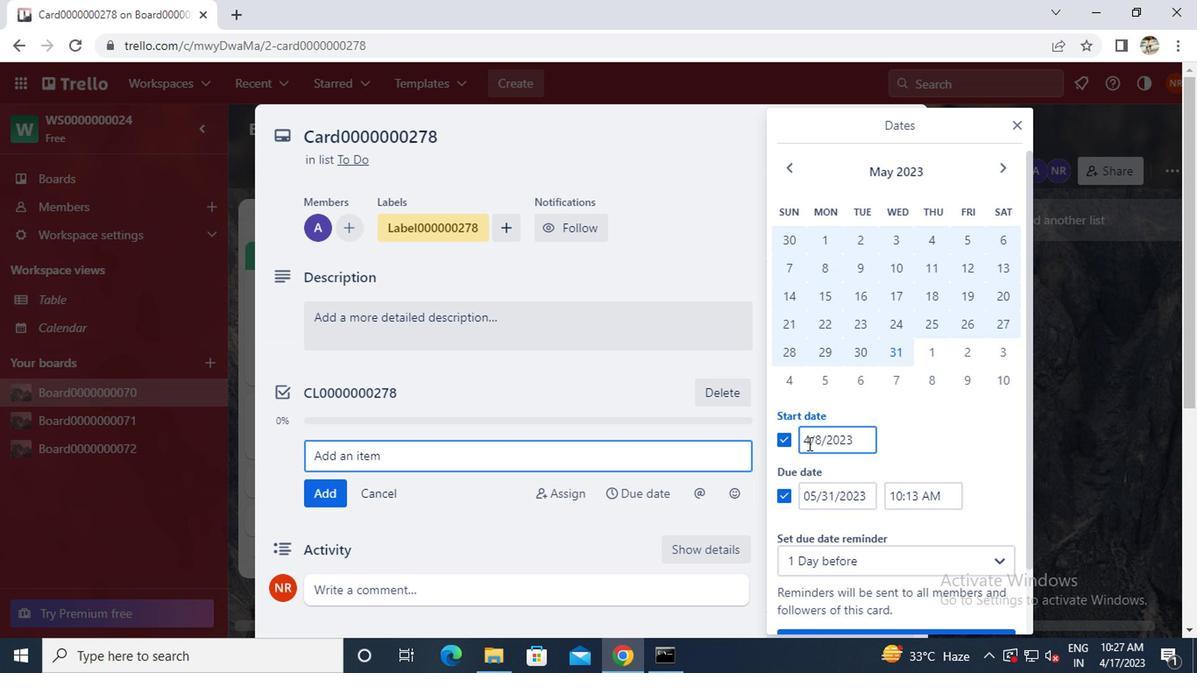 
Action: Key pressed 5
Screenshot: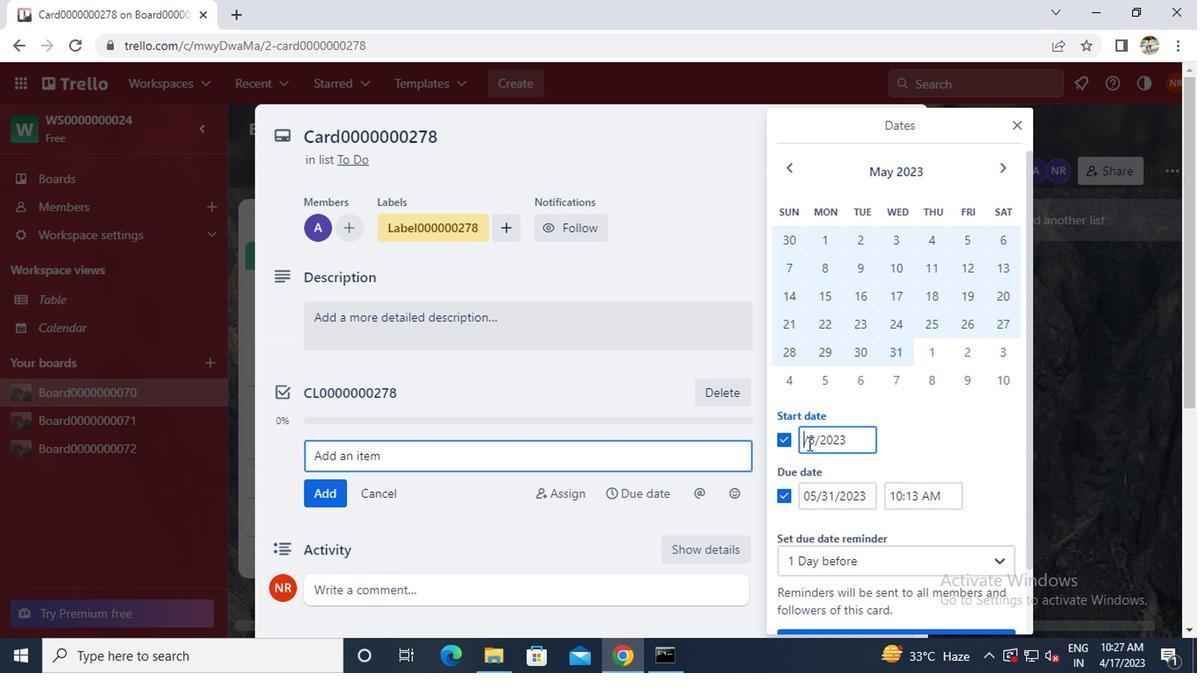 
Action: Mouse moved to (819, 440)
Screenshot: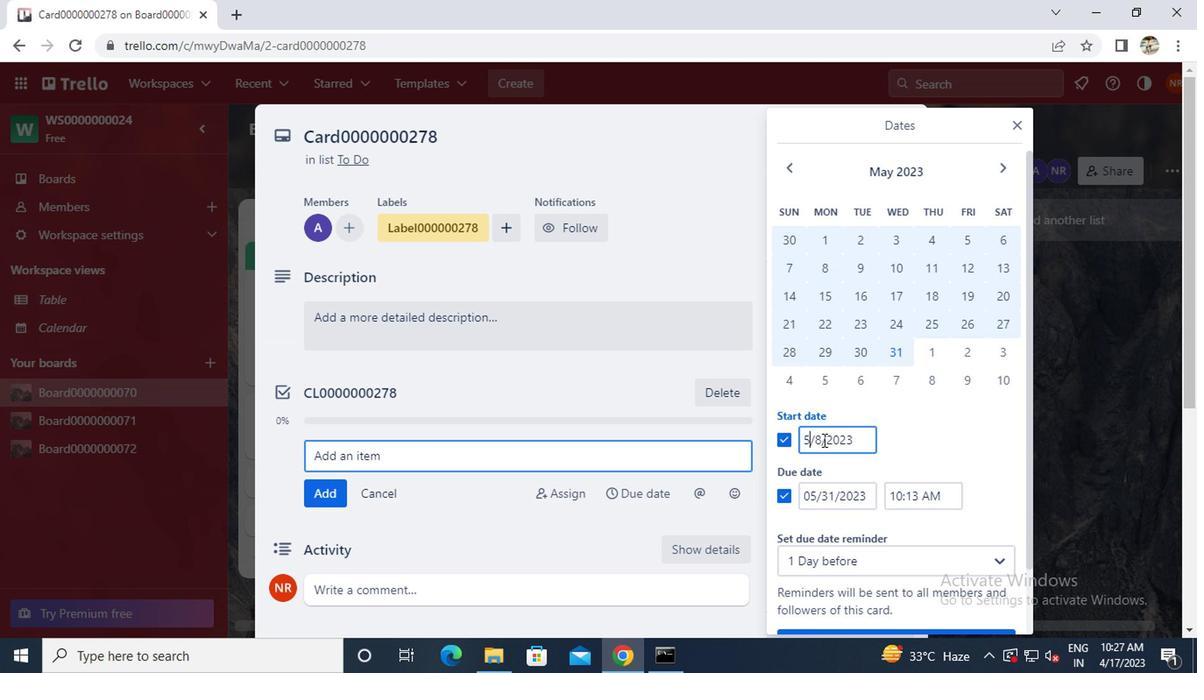
Action: Mouse pressed left at (819, 440)
Screenshot: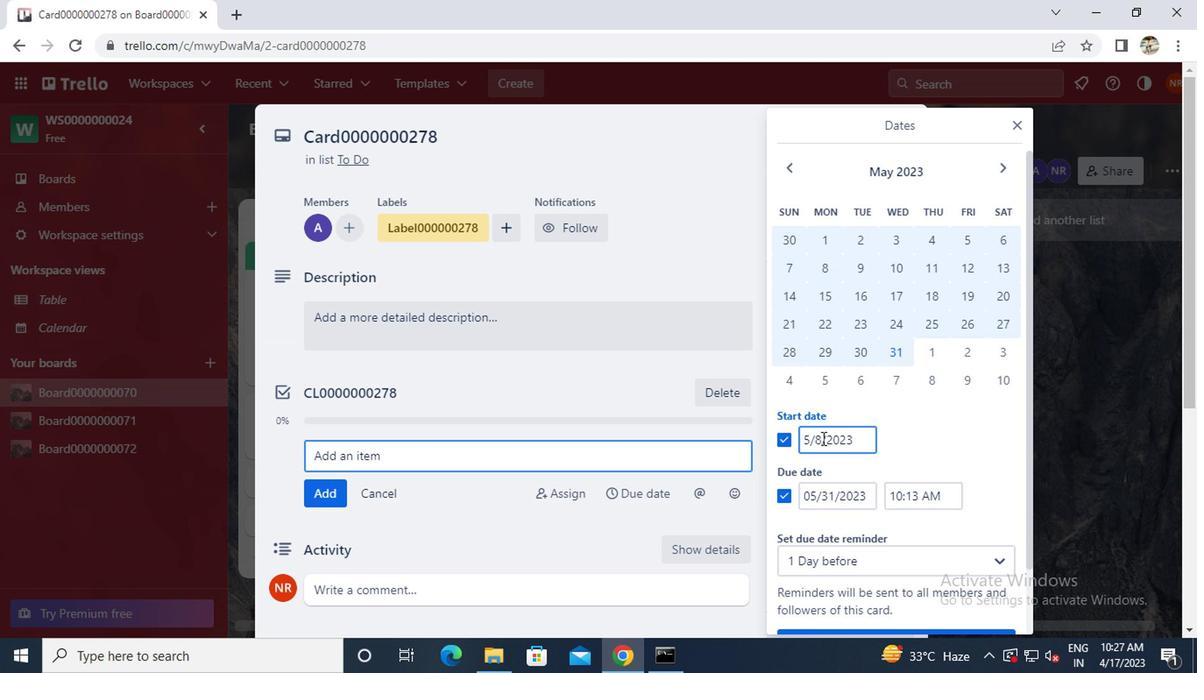
Action: Mouse moved to (815, 444)
Screenshot: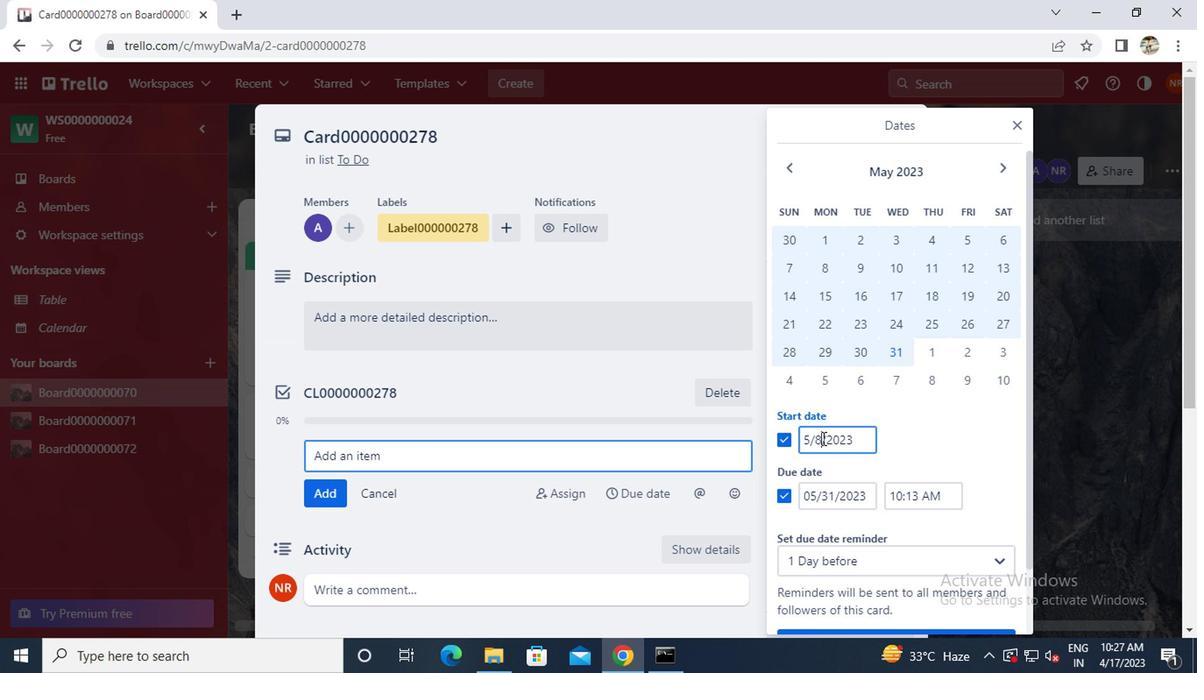 
Action: Mouse scrolled (815, 443) with delta (0, -1)
Screenshot: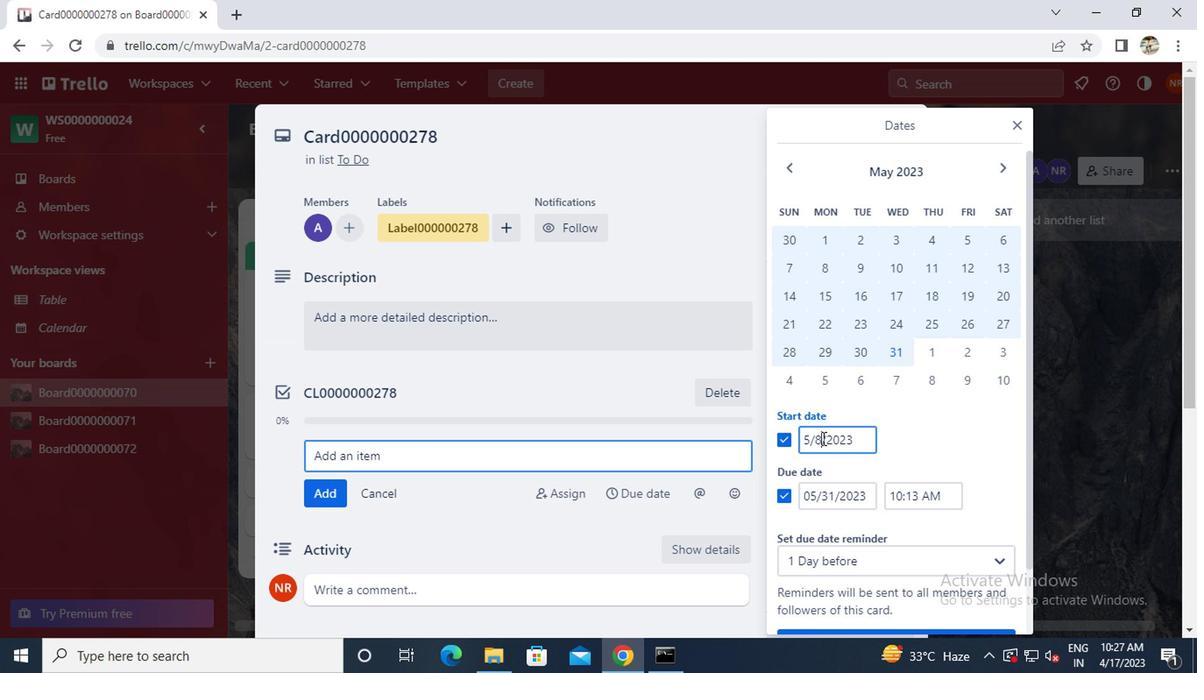 
Action: Mouse scrolled (815, 443) with delta (0, -1)
Screenshot: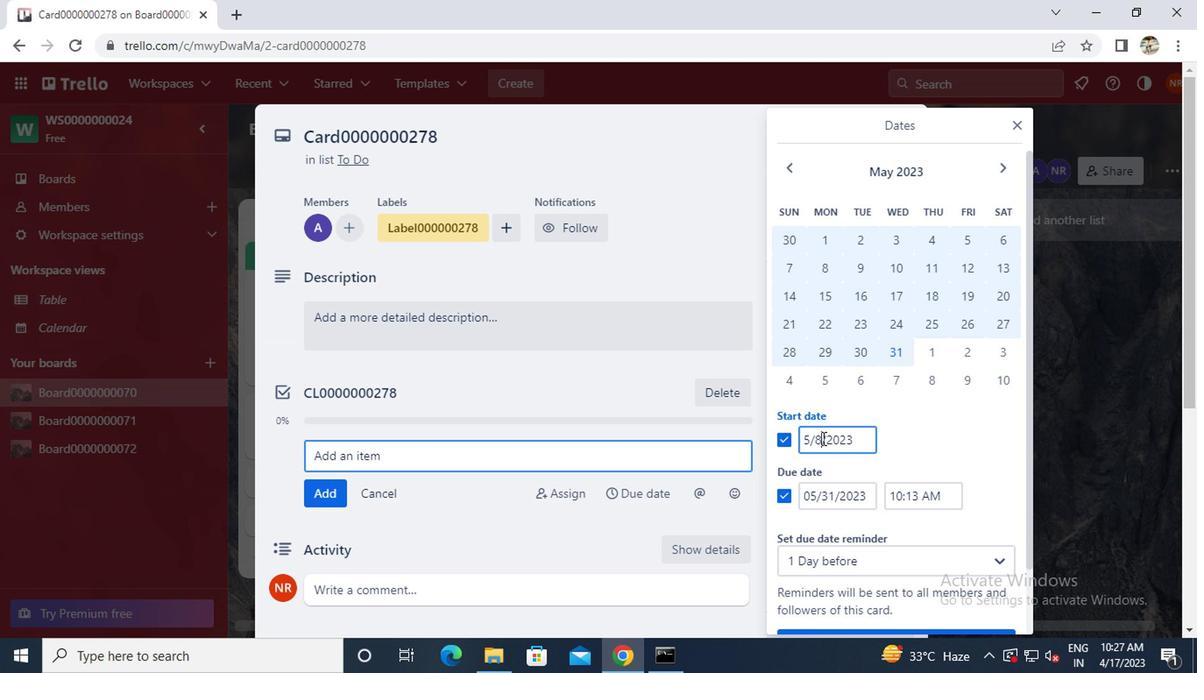 
Action: Mouse scrolled (815, 443) with delta (0, -1)
Screenshot: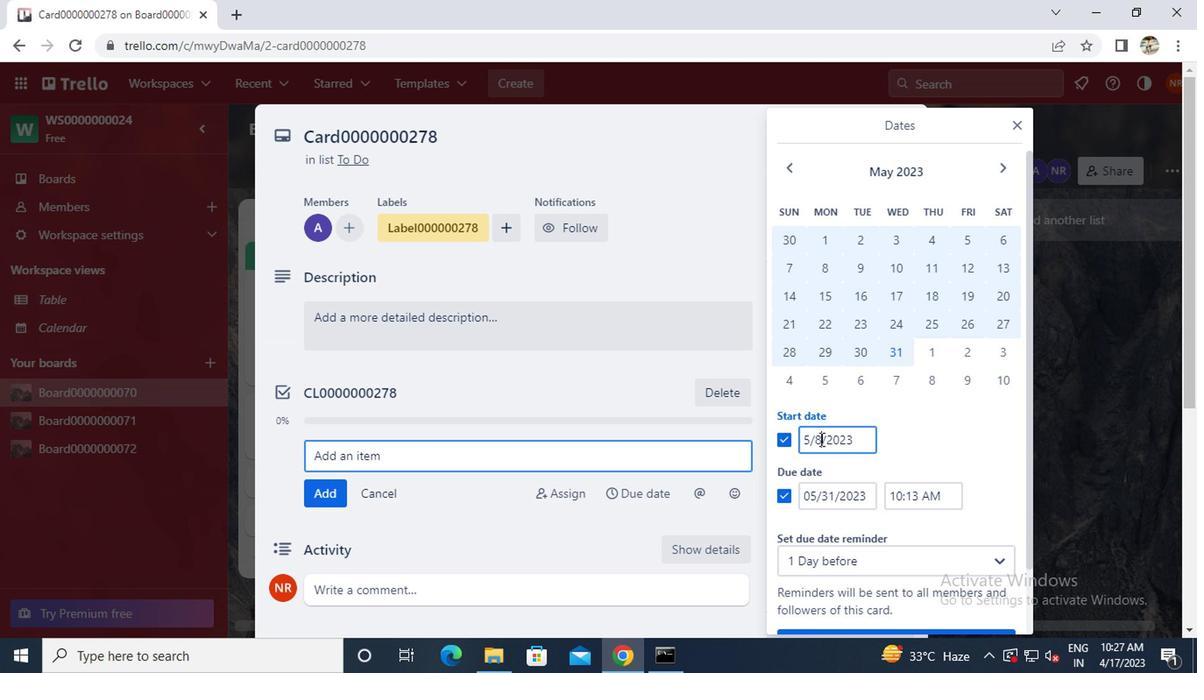 
Action: Mouse scrolled (815, 443) with delta (0, -1)
Screenshot: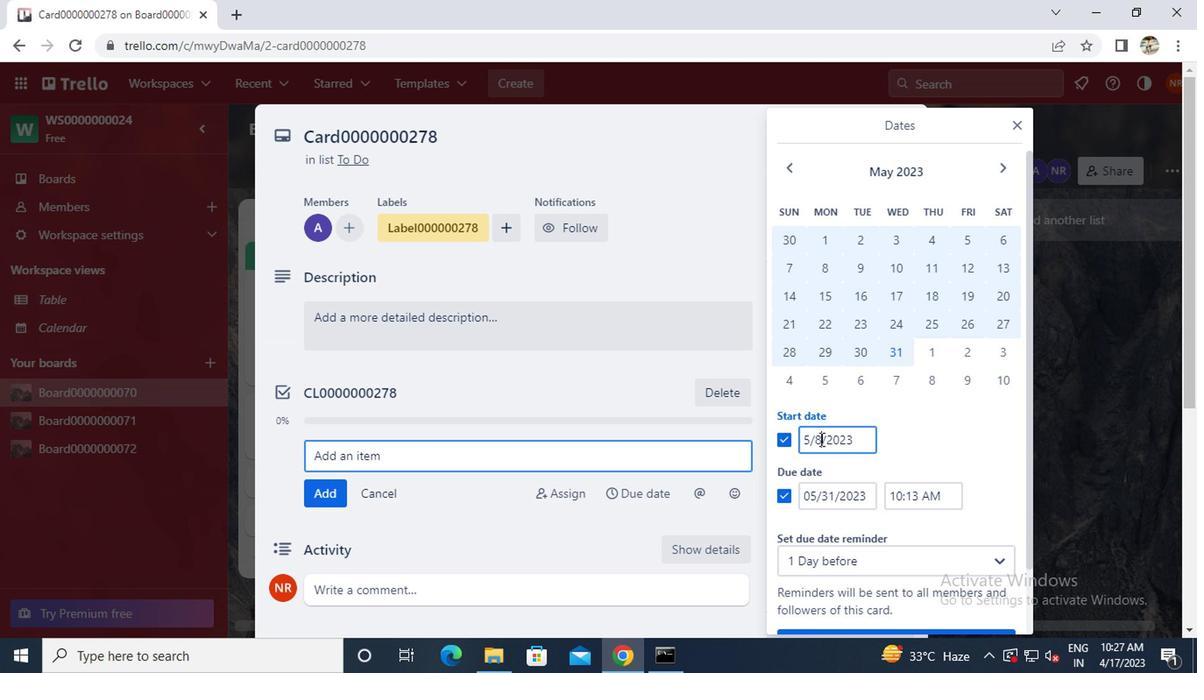 
Action: Mouse scrolled (815, 443) with delta (0, -1)
Screenshot: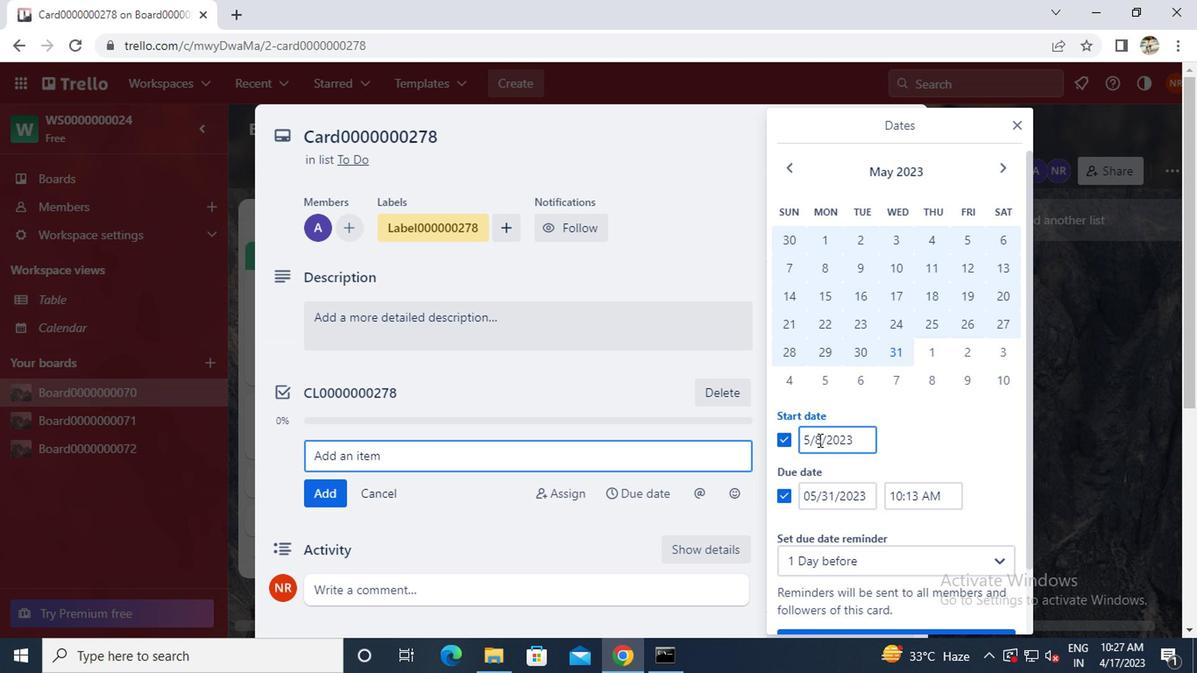 
Action: Mouse moved to (833, 567)
Screenshot: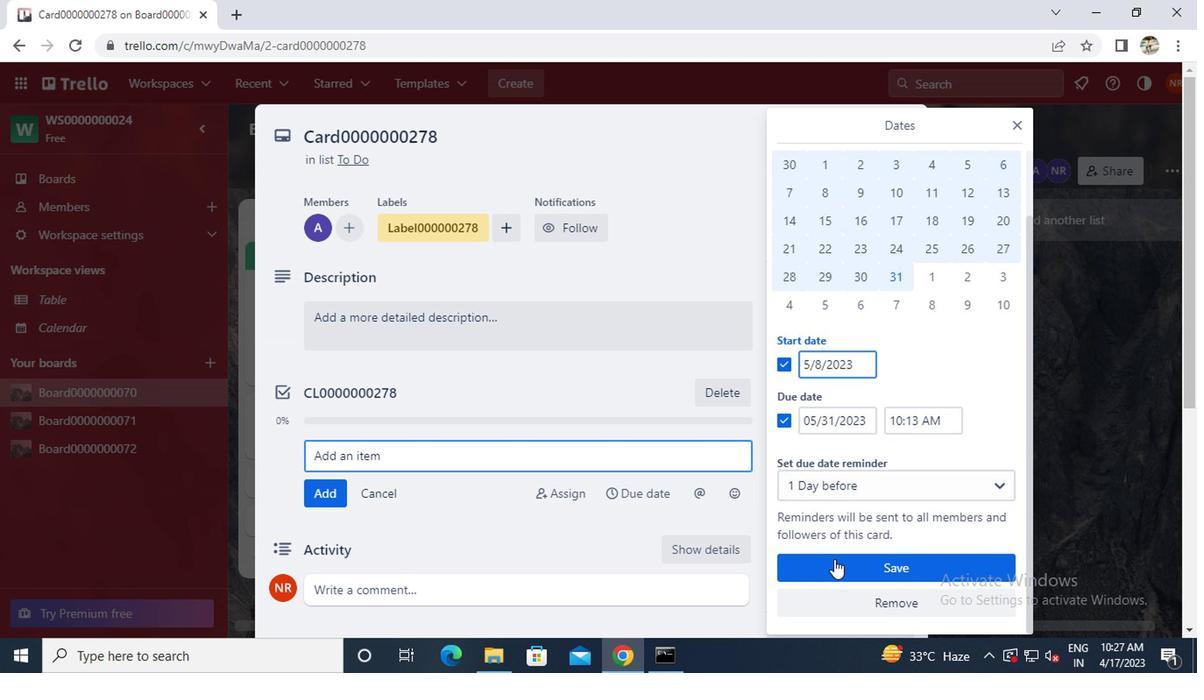 
Action: Mouse pressed left at (833, 567)
Screenshot: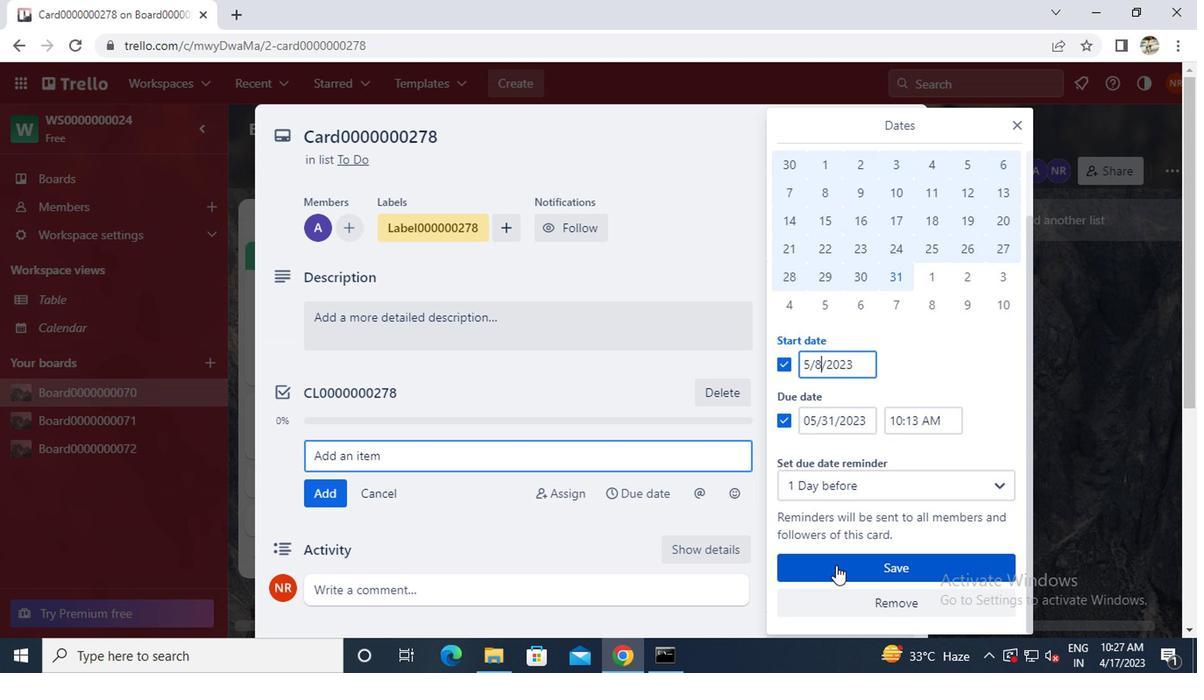 
Action: Mouse moved to (793, 557)
Screenshot: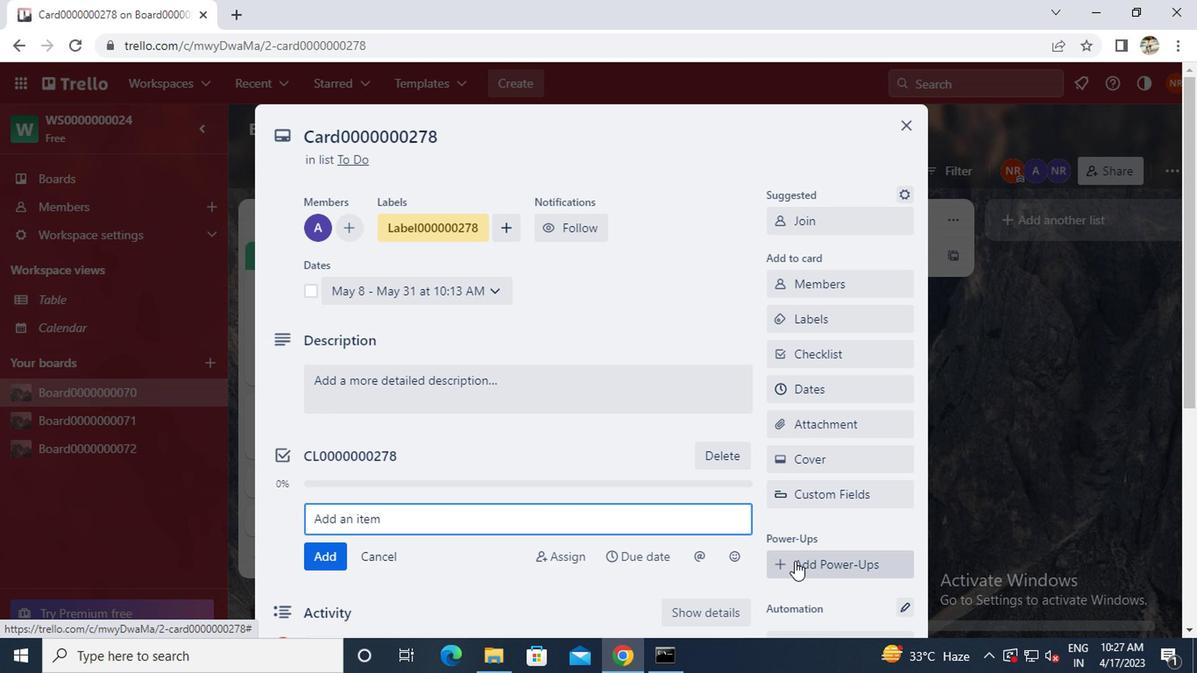 
